 Task: In the Company infosys.com, Add note: 'Add a note to follow up on a recent proposal sent to a prospect.'. Mark checkbox to create task to follow up ': In 3 business days '. Create task, with  description: Send Thank You Email to Referral, Add due date: Today; Add reminder: 30 Minutes before. Set Priority High and add note: follow up with the client regarding their recent inquiry and address any questions they may have.. Logged in from softage.1@softage.net
Action: Mouse moved to (110, 62)
Screenshot: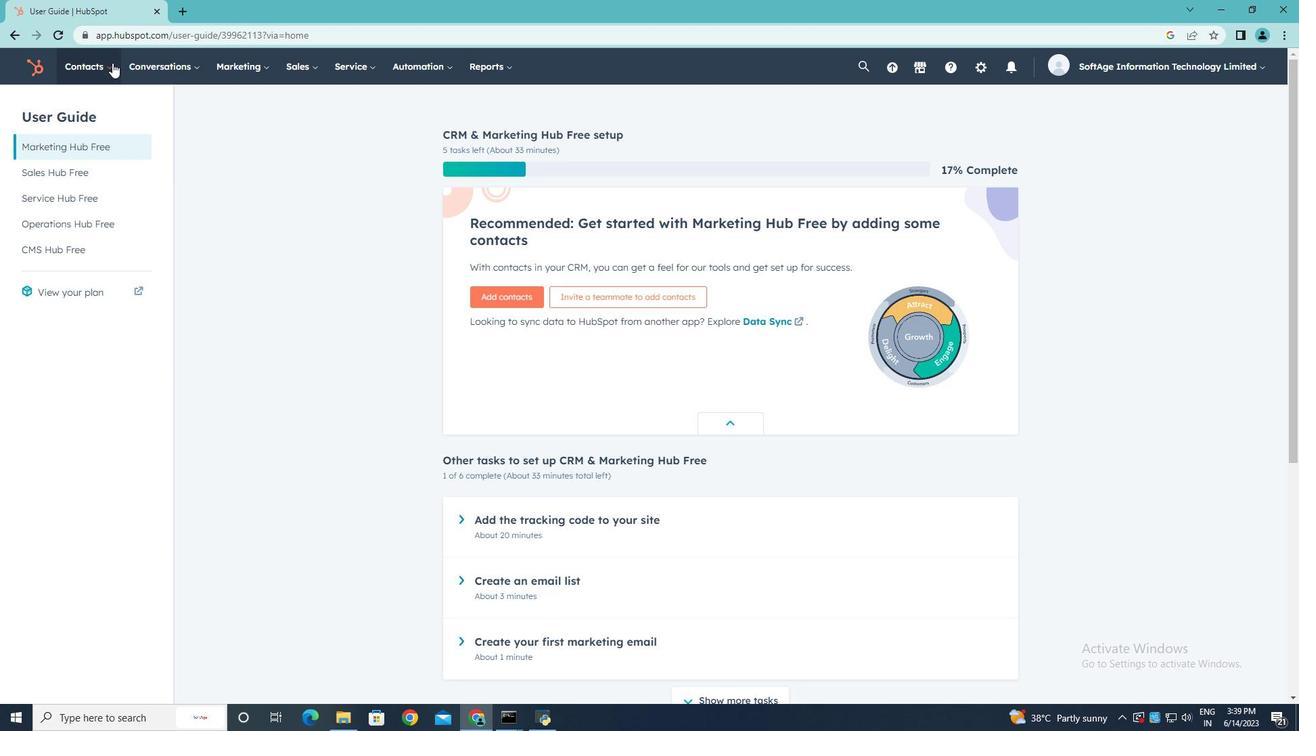 
Action: Mouse pressed left at (110, 62)
Screenshot: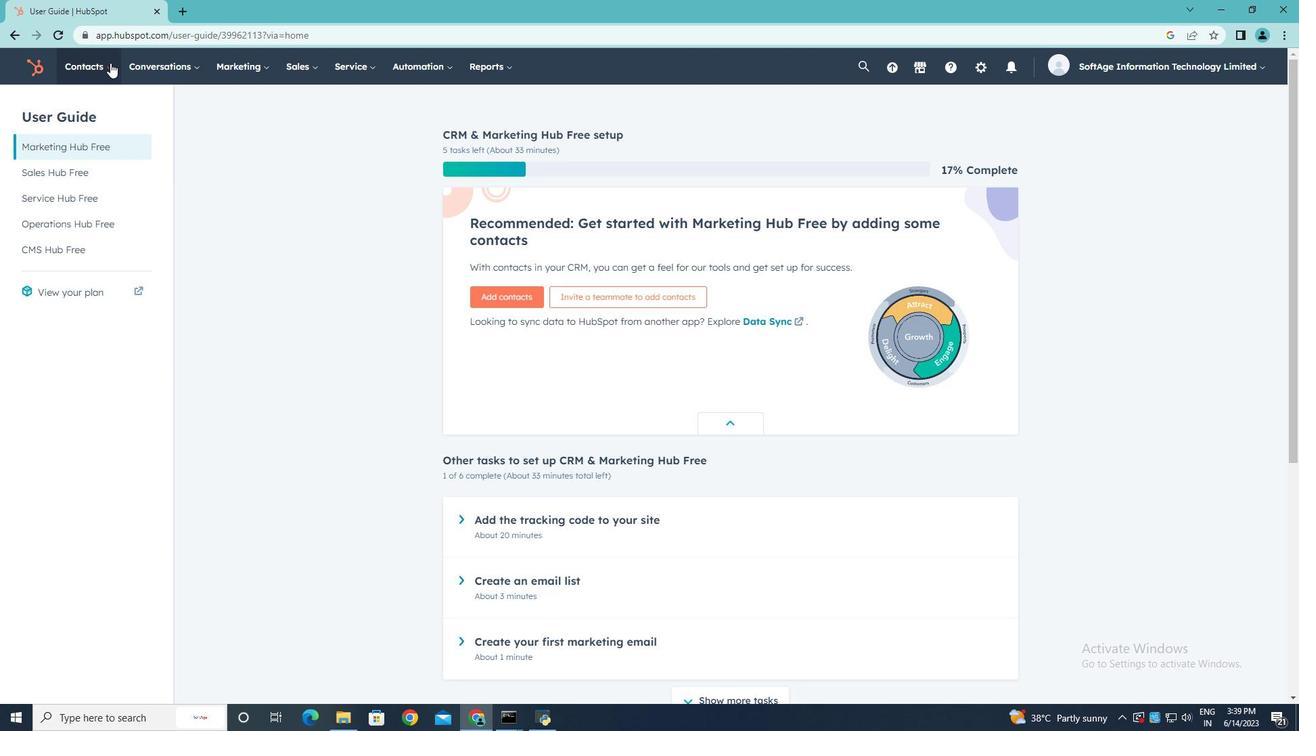 
Action: Mouse moved to (92, 133)
Screenshot: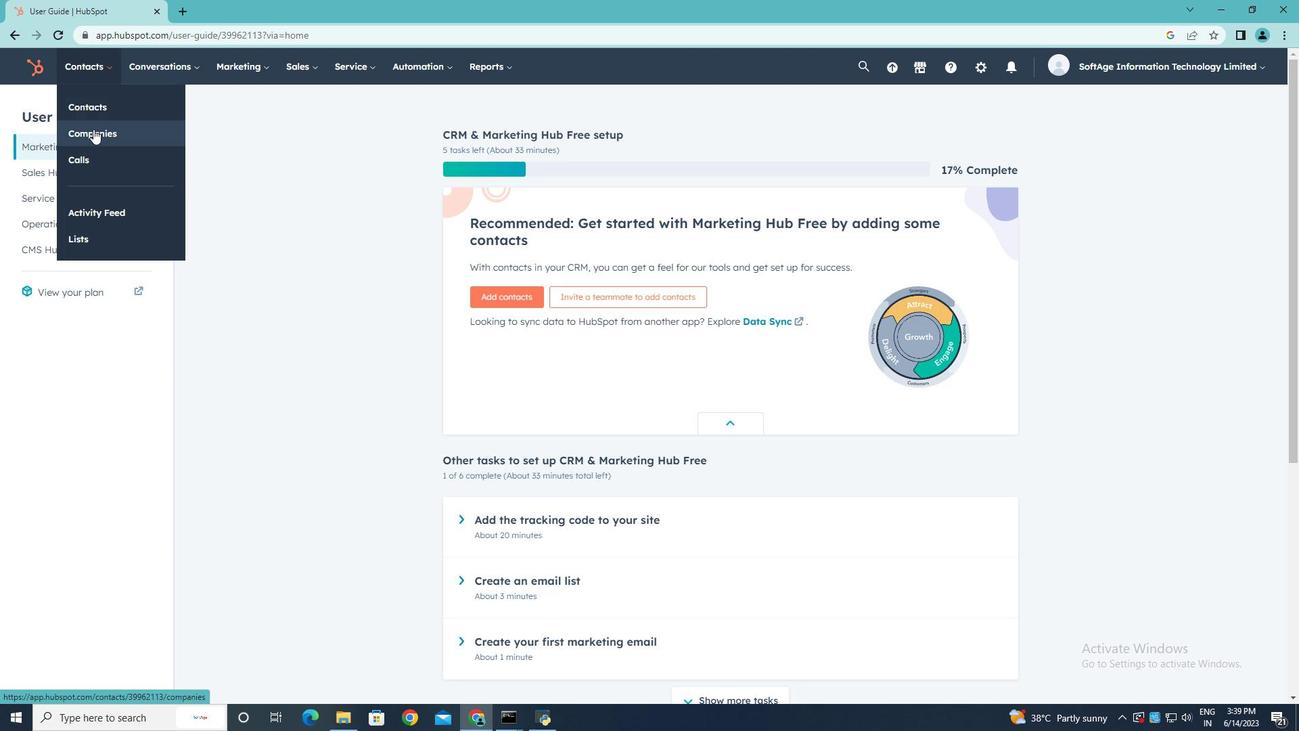 
Action: Mouse pressed left at (92, 133)
Screenshot: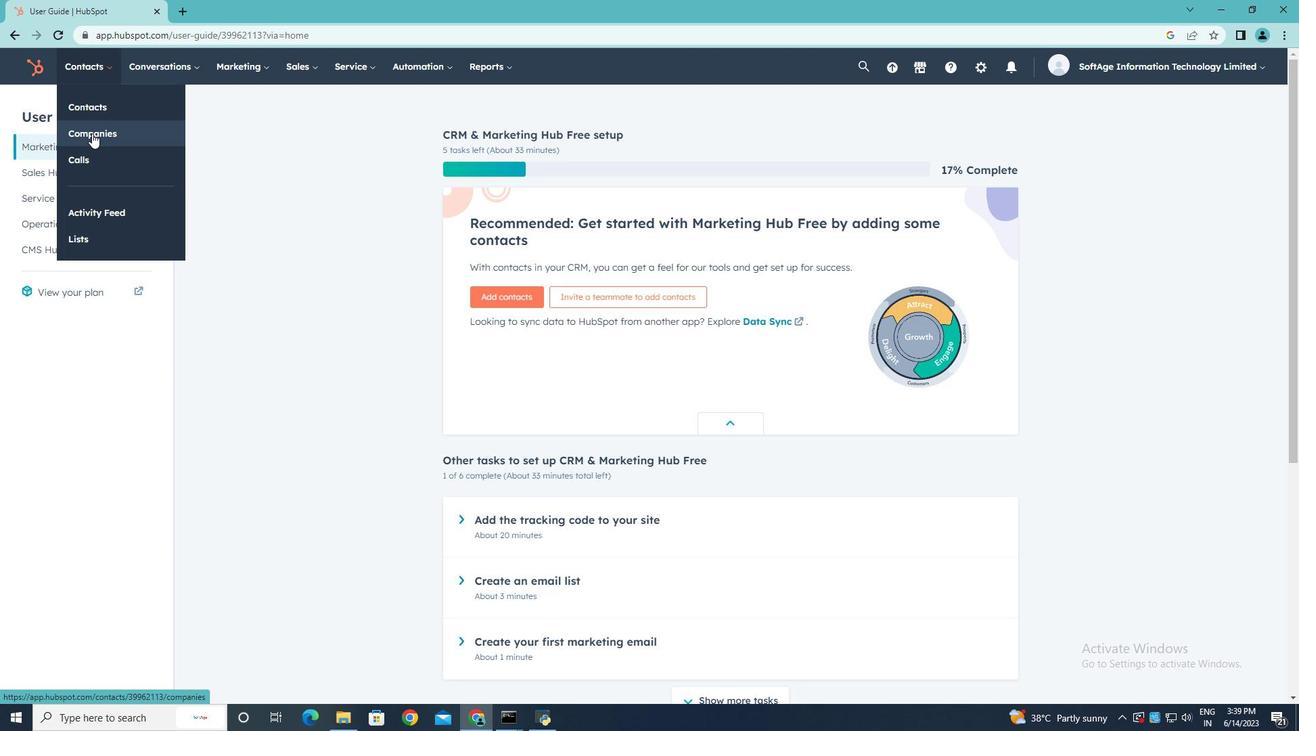 
Action: Mouse moved to (88, 219)
Screenshot: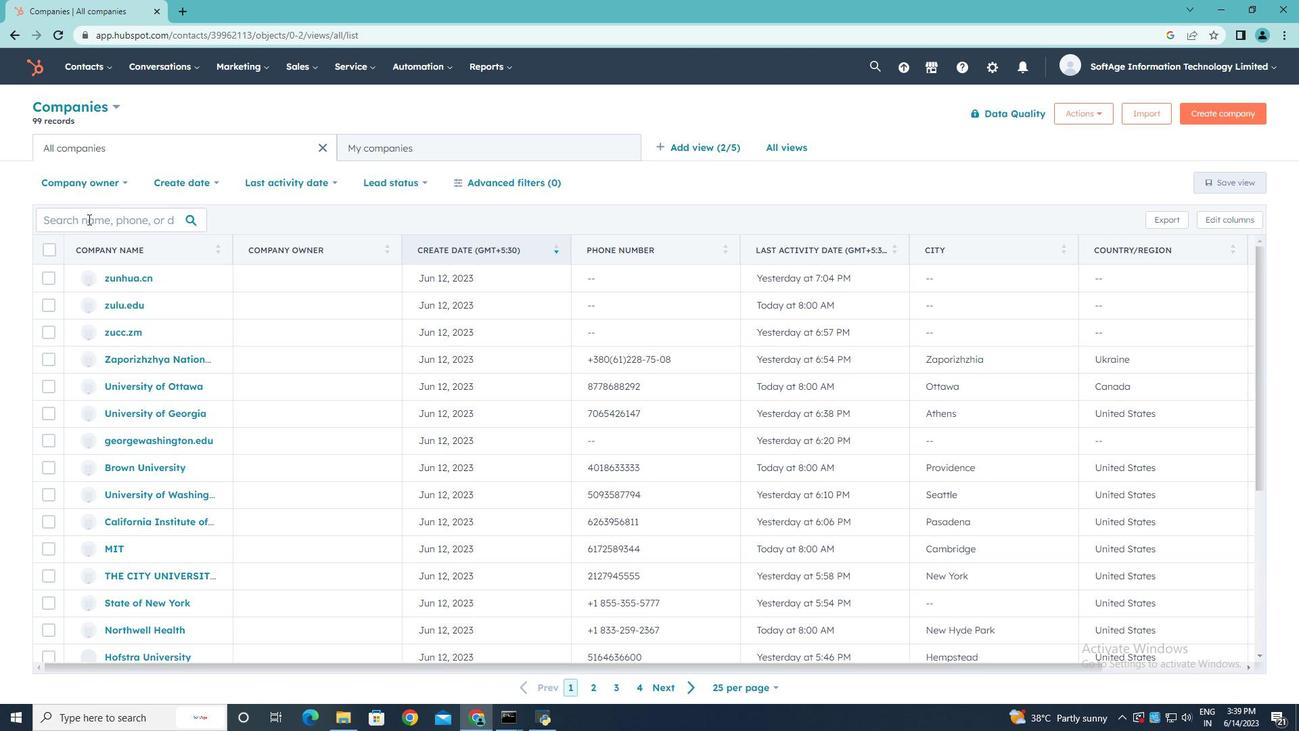 
Action: Mouse pressed left at (88, 219)
Screenshot: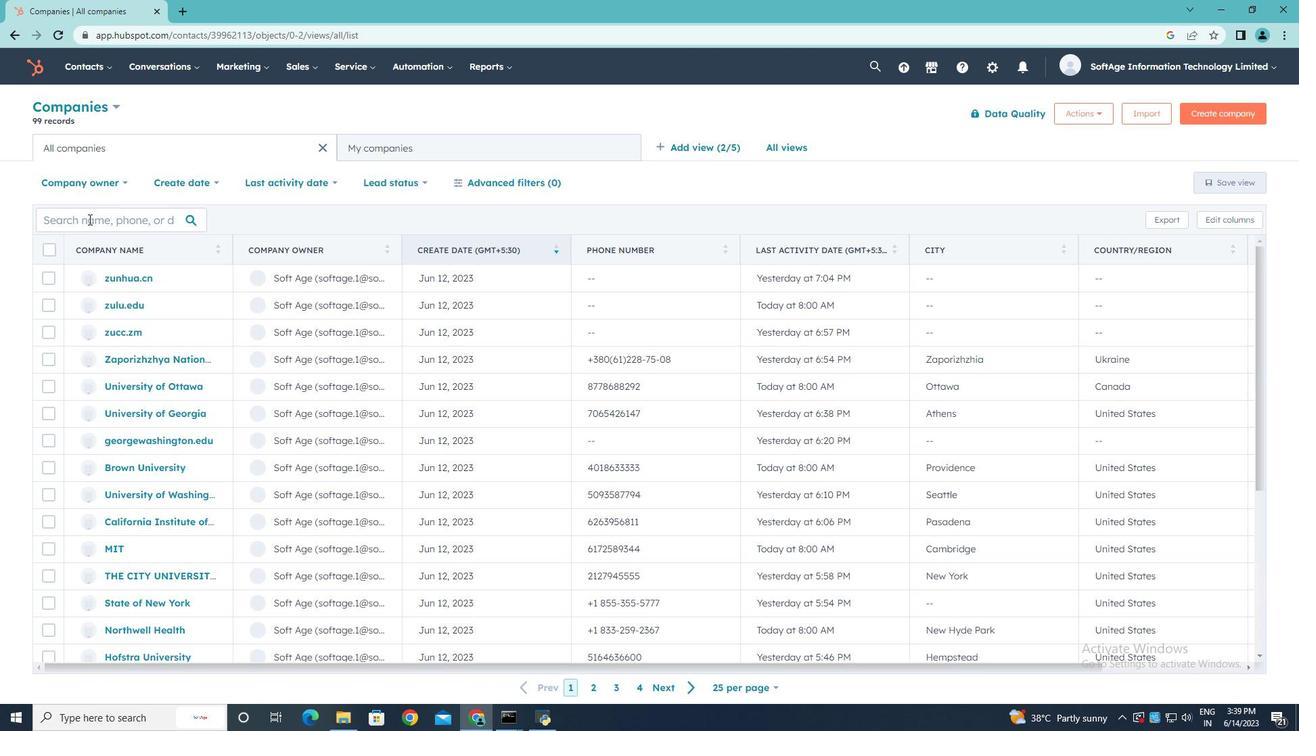 
Action: Key pressed infod<Key.backspace>sys.com
Screenshot: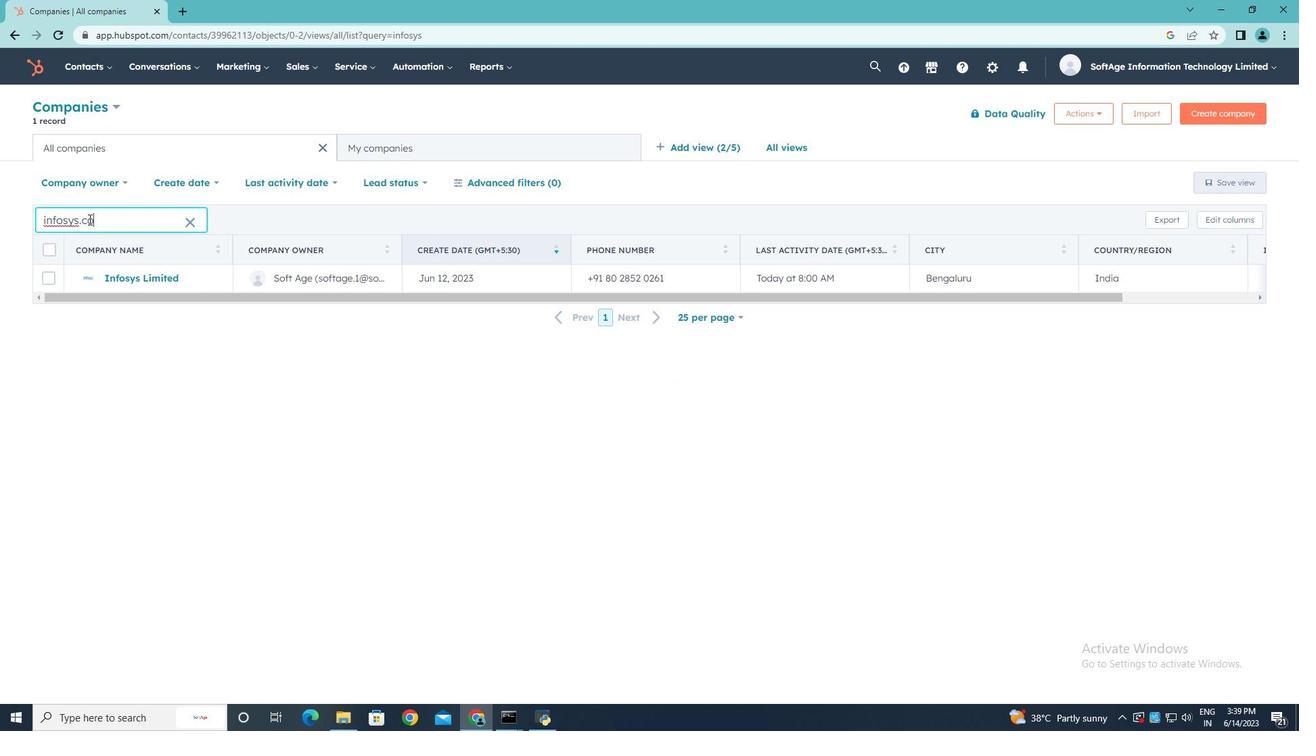 
Action: Mouse moved to (127, 279)
Screenshot: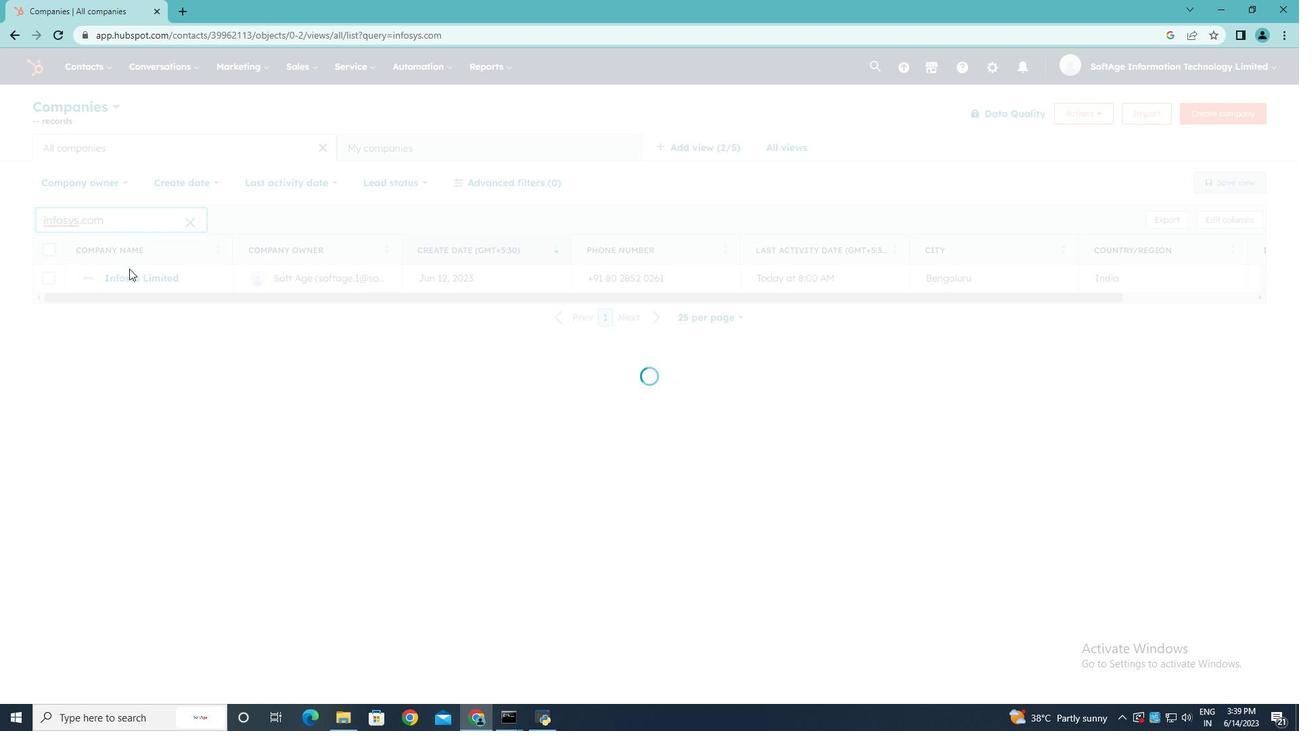 
Action: Mouse pressed left at (127, 279)
Screenshot: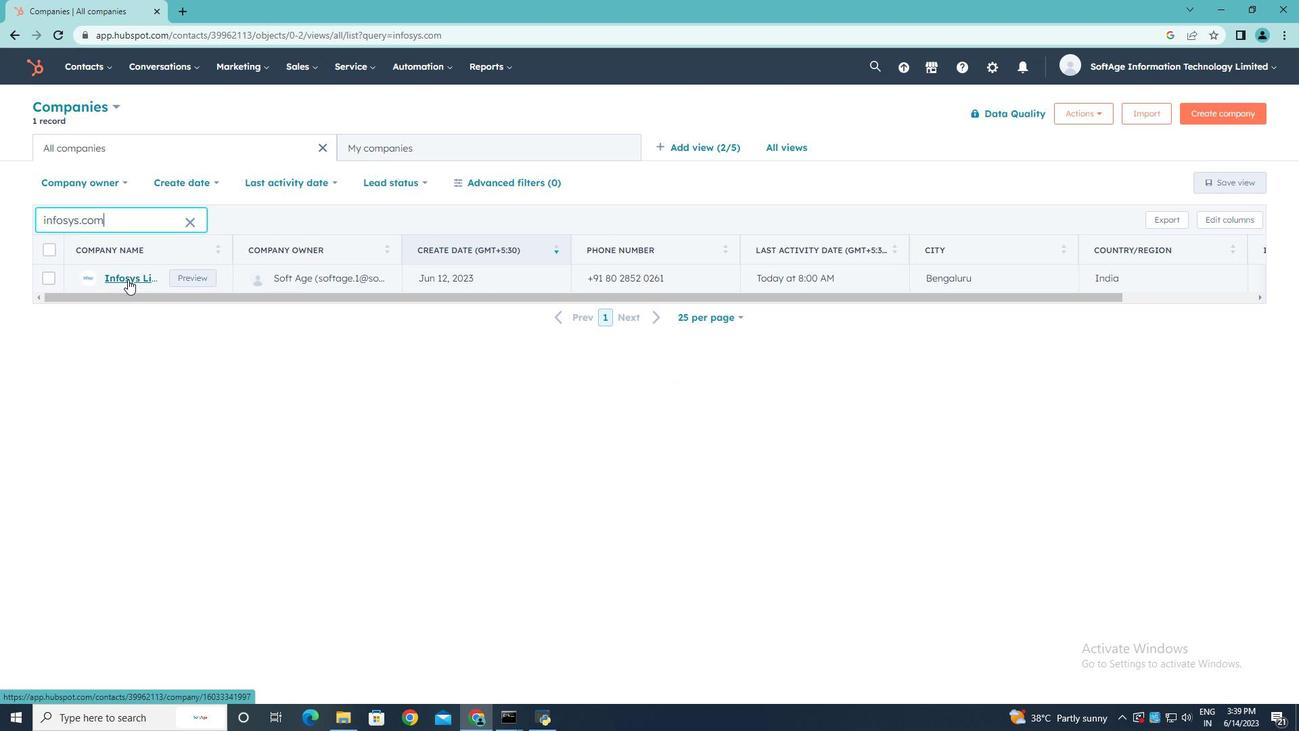 
Action: Mouse moved to (48, 227)
Screenshot: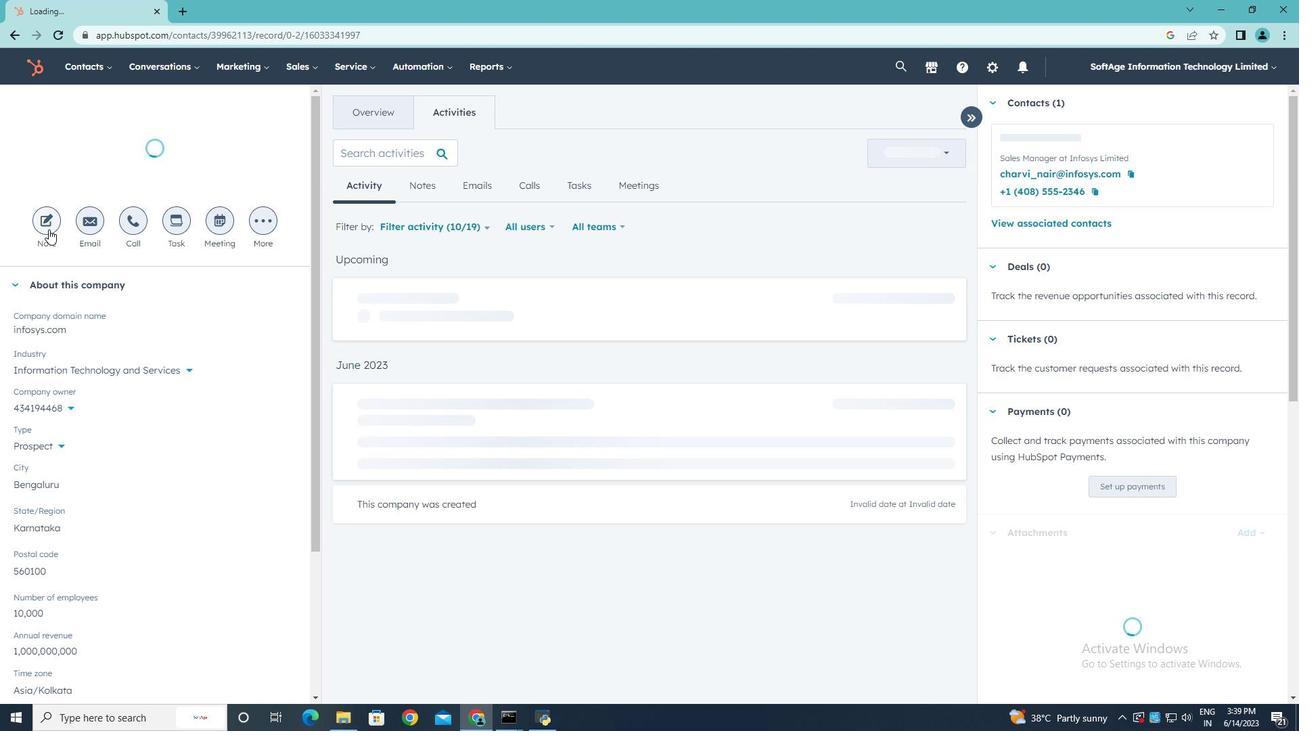 
Action: Mouse pressed left at (48, 227)
Screenshot: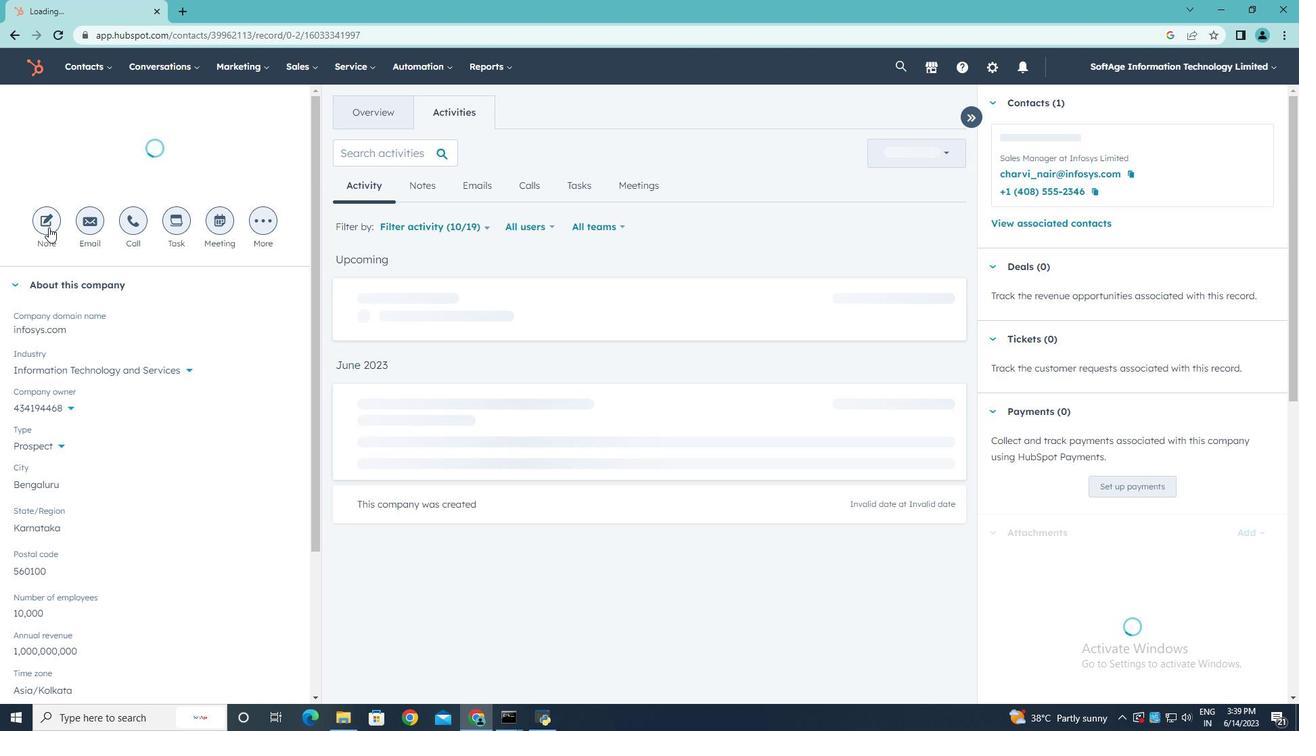 
Action: Key pressed <Key.shift>Ass<Key.backspace><Key.backspace>dd<Key.space>a<Key.space>note<Key.space>to<Key.space>followu<Key.backspace><Key.space>up<Key.space>on<Key.space>q<Key.space><Key.backspace><Key.backspace>a<Key.space>meeting<Key.backspace><Key.backspace><Key.backspace><Key.backspace><Key.backspace><Key.backspace><Key.backspace><Key.backspace><Key.backspace>a<Key.space>receb<Key.backspace>nt<Key.space>proposal<Key.space>sent<Key.space>to<Key.space>a<Key.space>prospect.
Screenshot: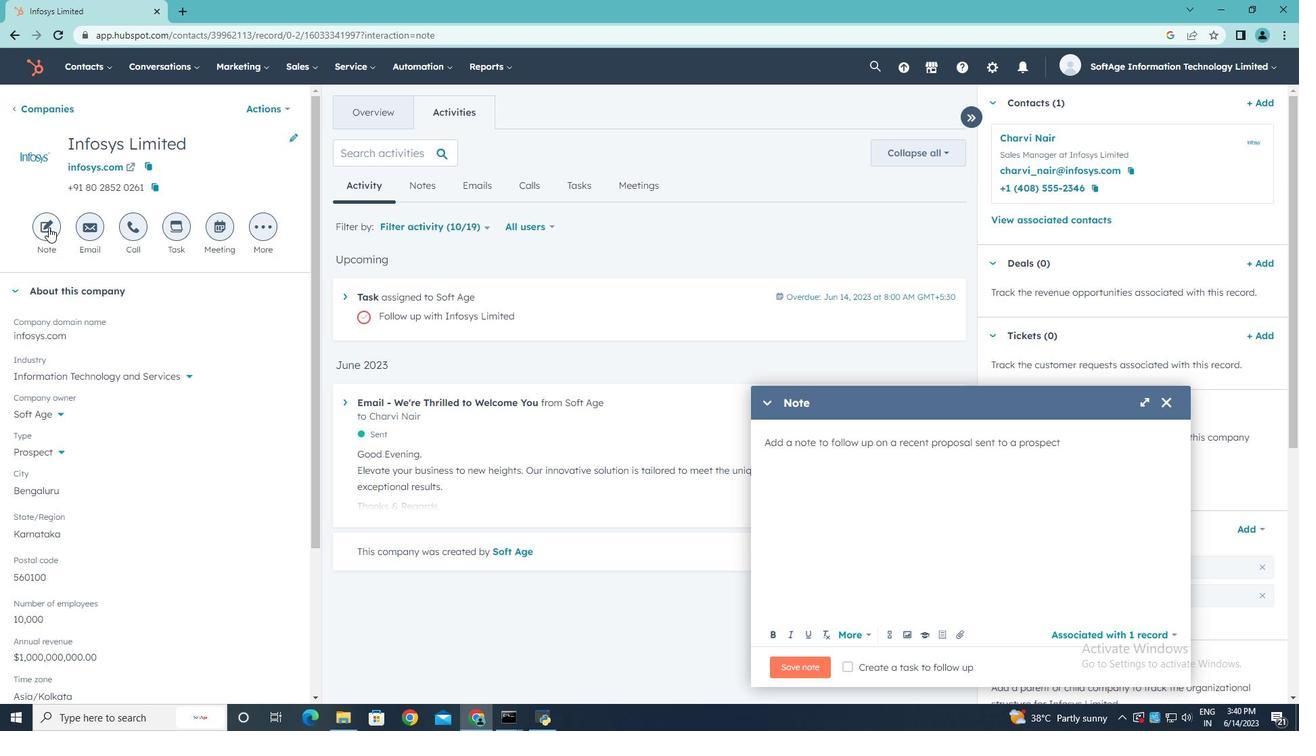 
Action: Mouse moved to (848, 670)
Screenshot: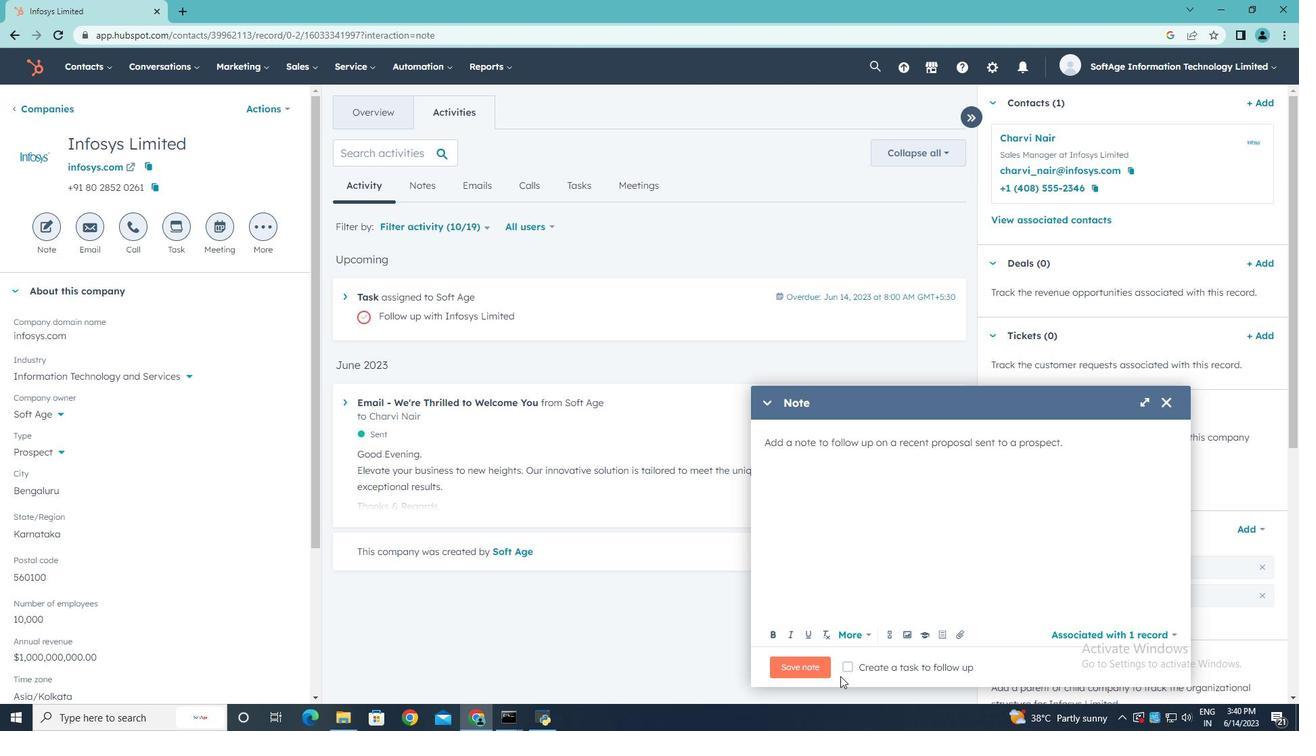 
Action: Mouse pressed left at (848, 670)
Screenshot: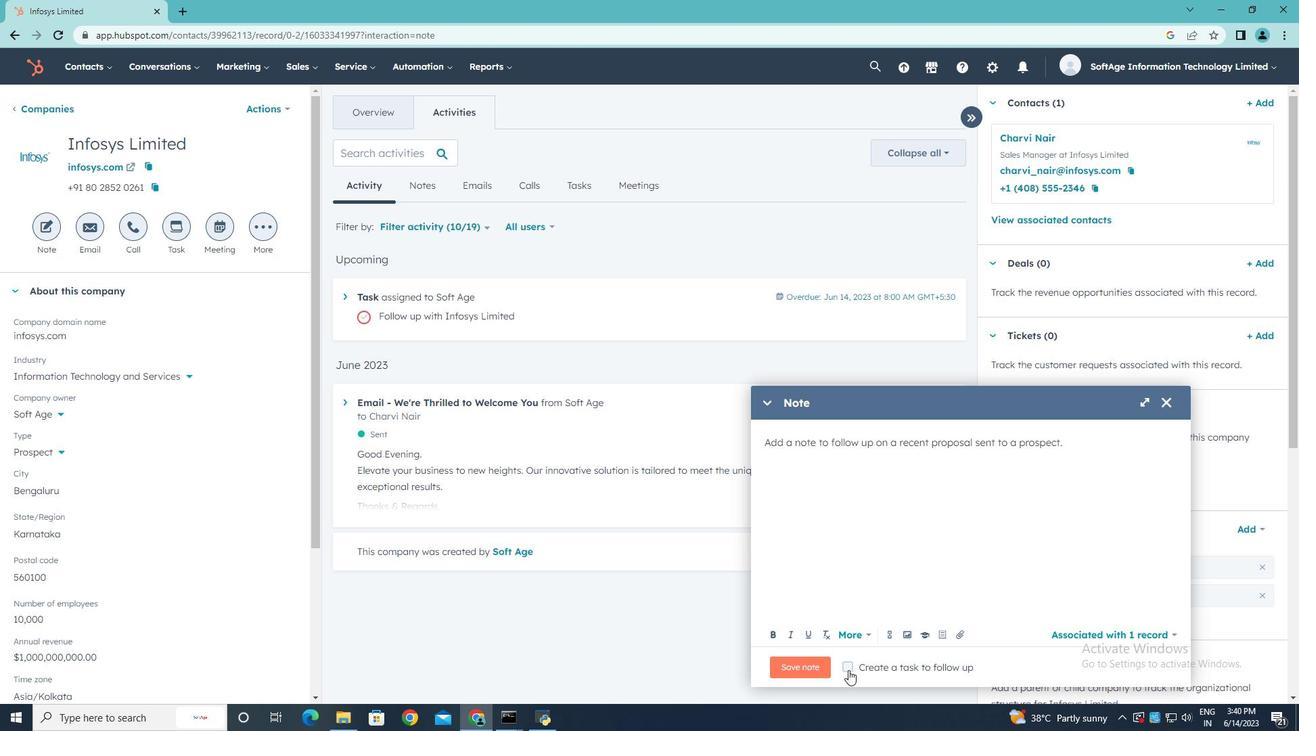 
Action: Mouse moved to (1119, 664)
Screenshot: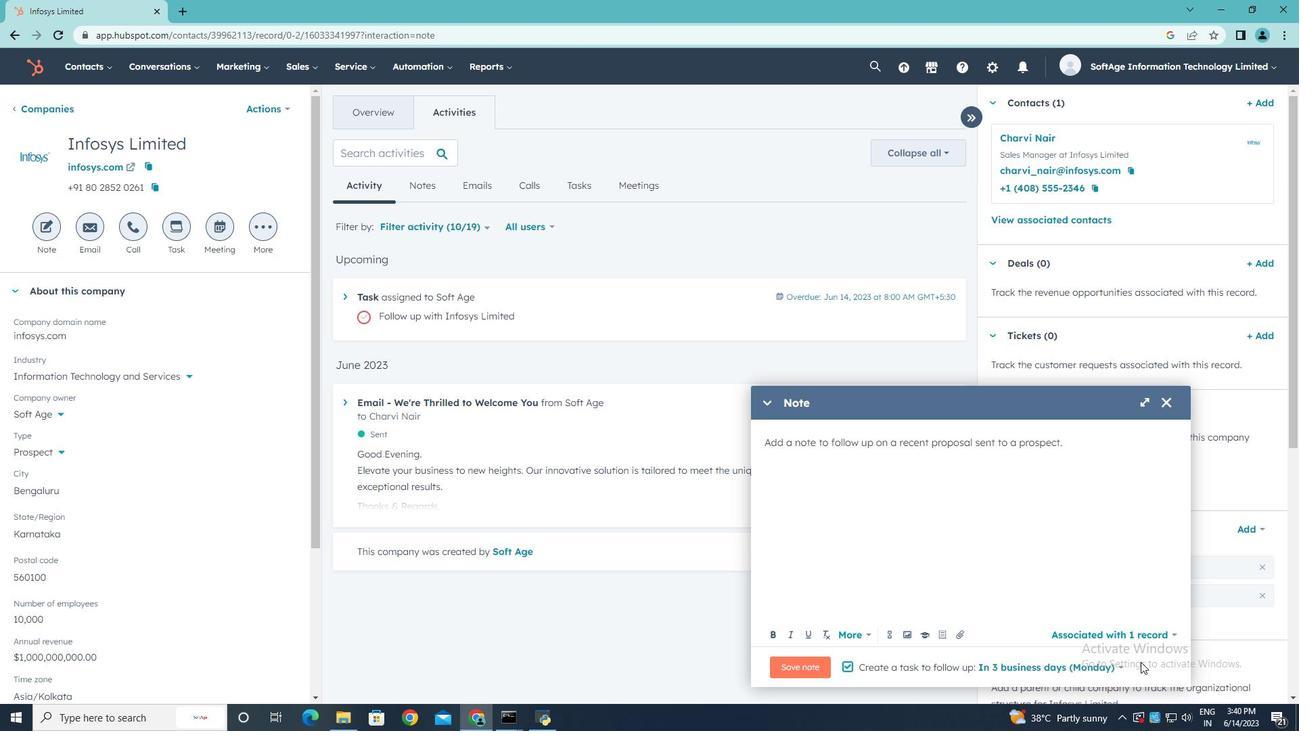 
Action: Mouse pressed left at (1119, 664)
Screenshot: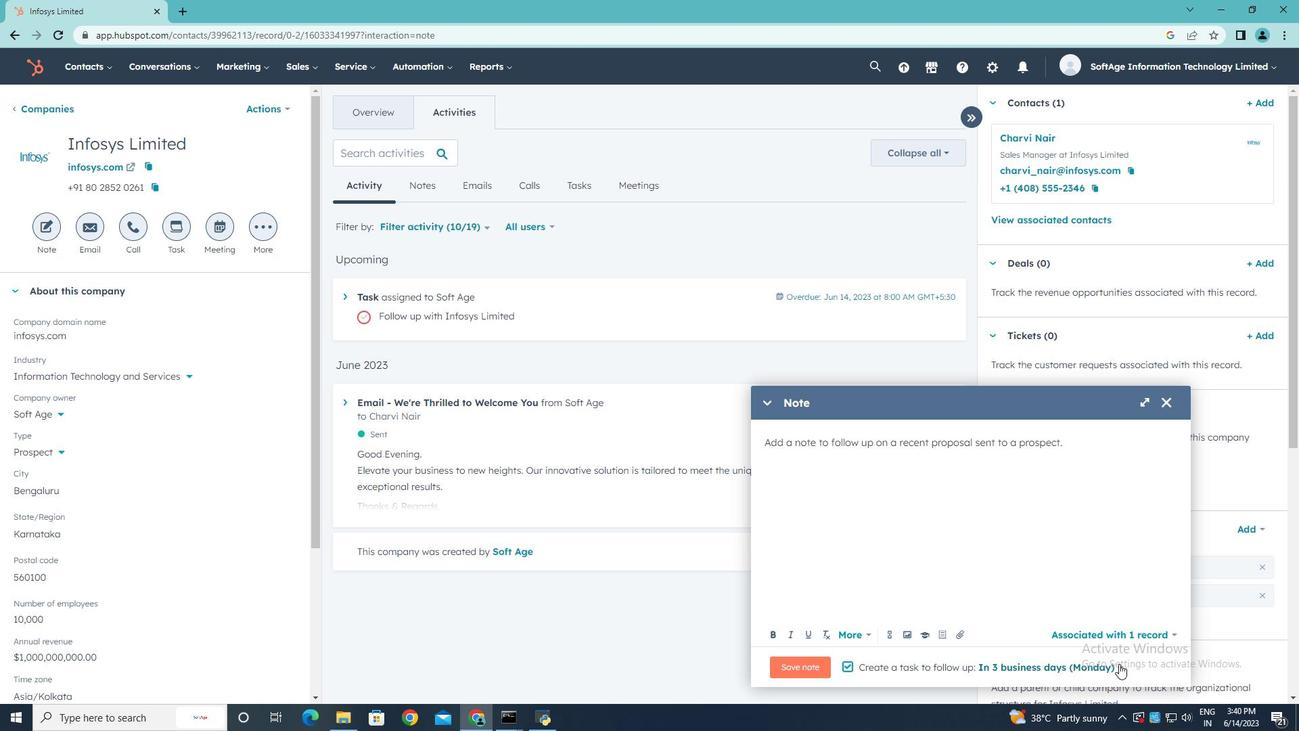 
Action: Mouse moved to (1098, 537)
Screenshot: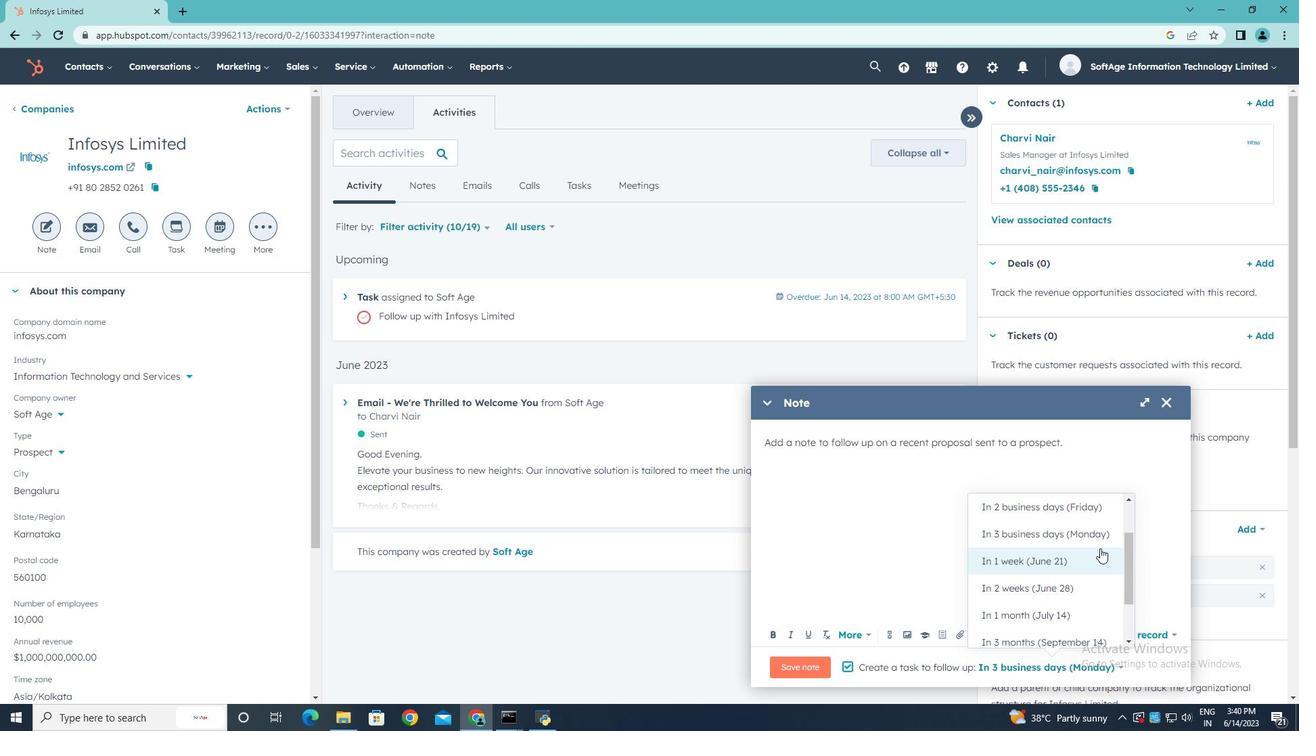 
Action: Mouse pressed left at (1098, 537)
Screenshot: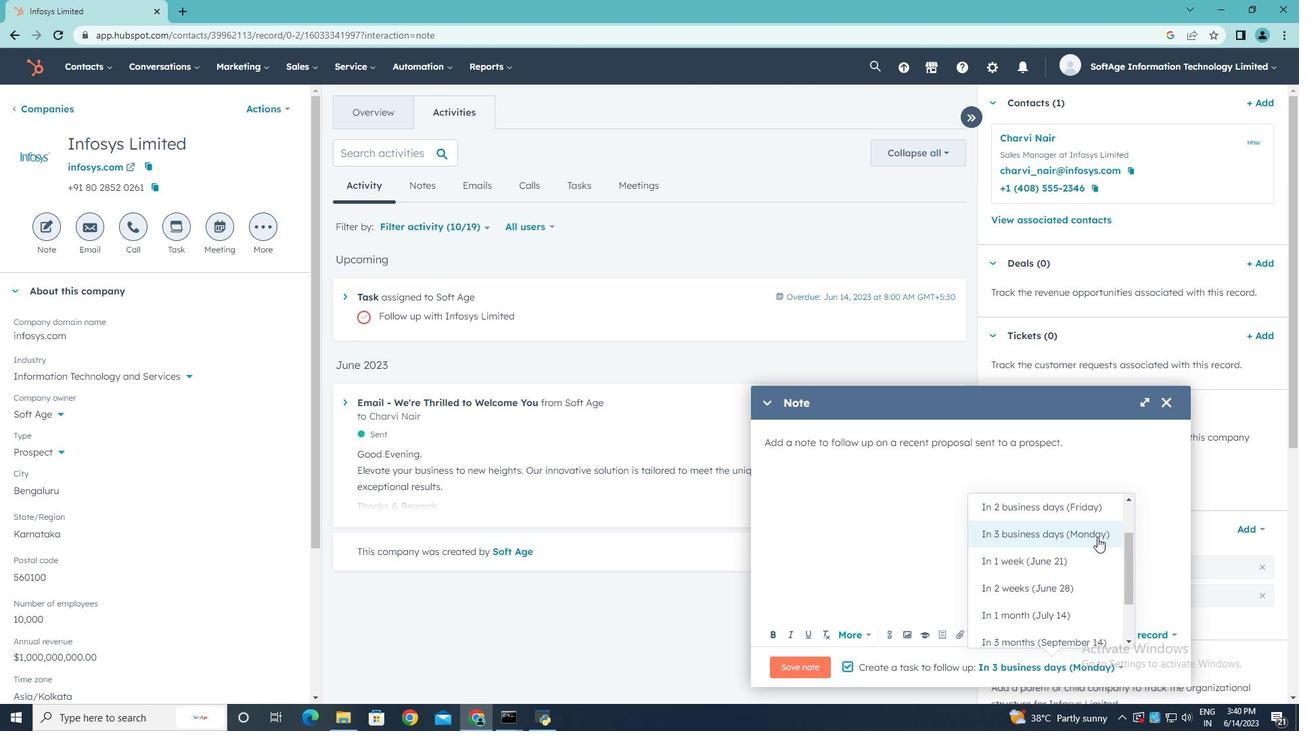 
Action: Mouse moved to (802, 668)
Screenshot: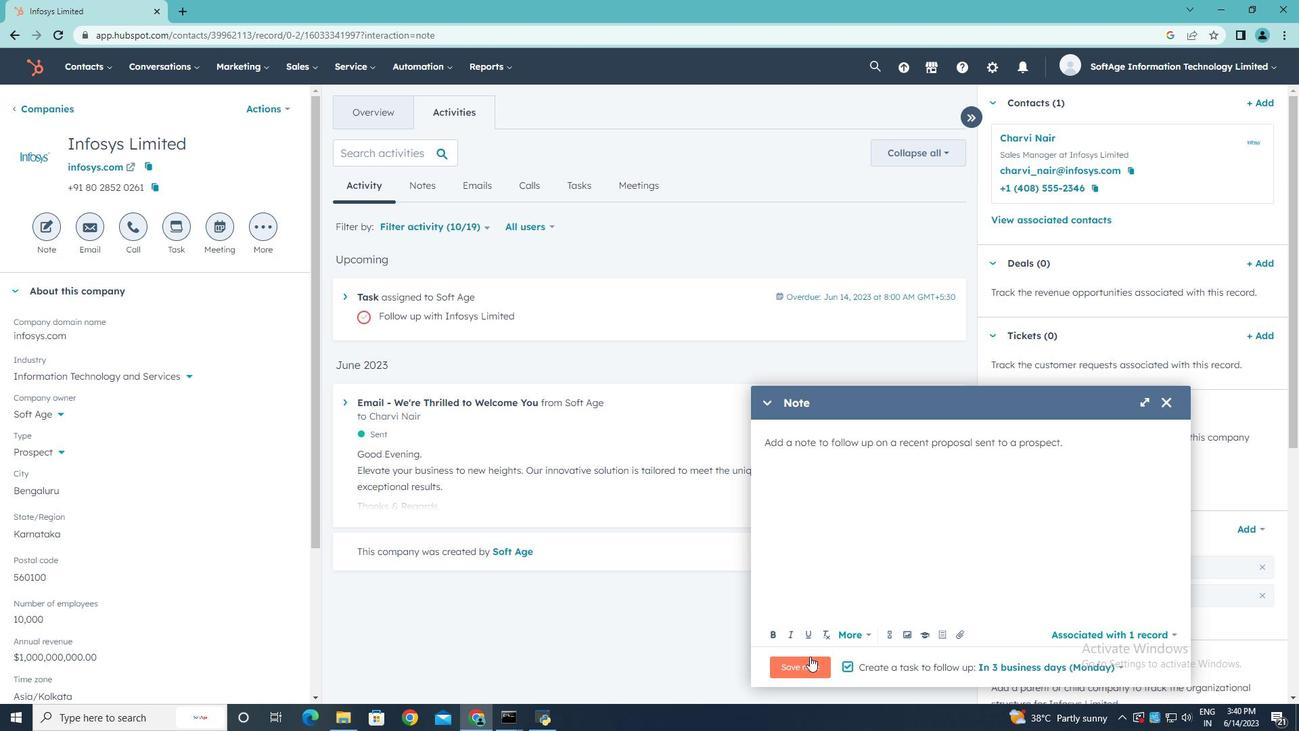 
Action: Mouse pressed left at (802, 668)
Screenshot: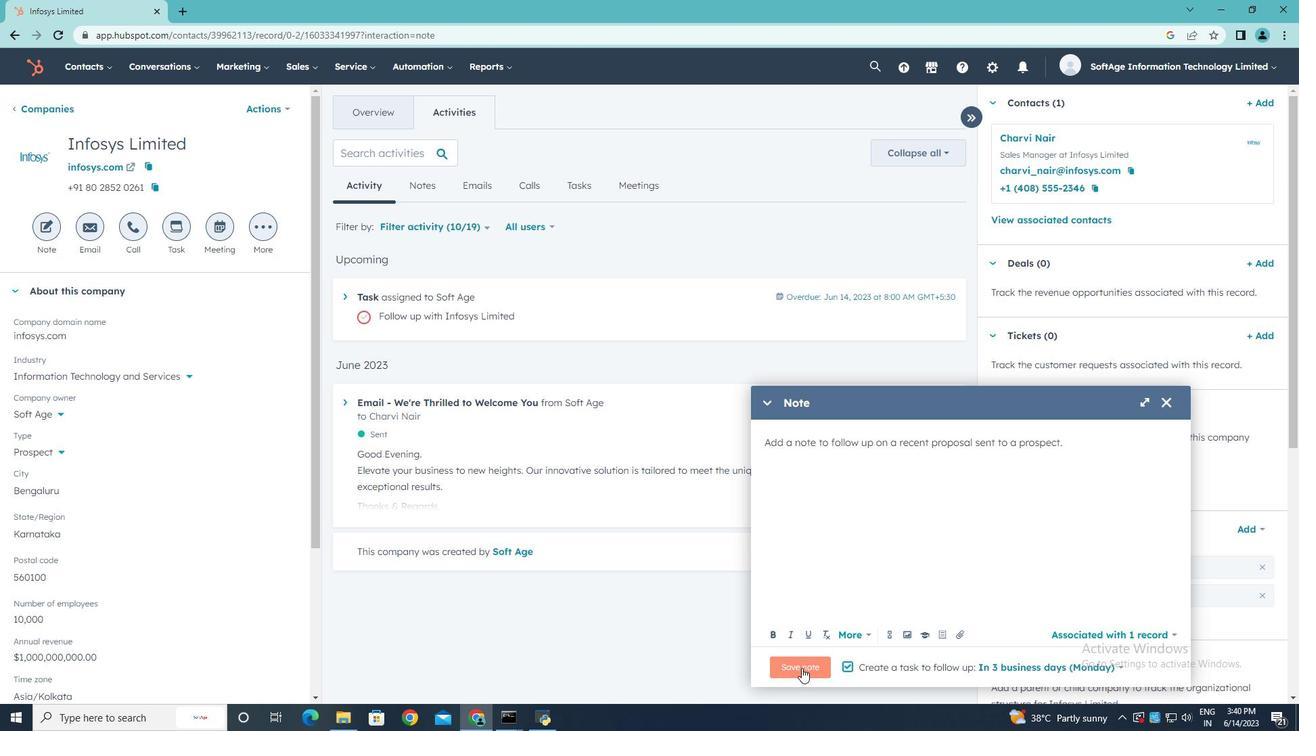 
Action: Mouse moved to (176, 237)
Screenshot: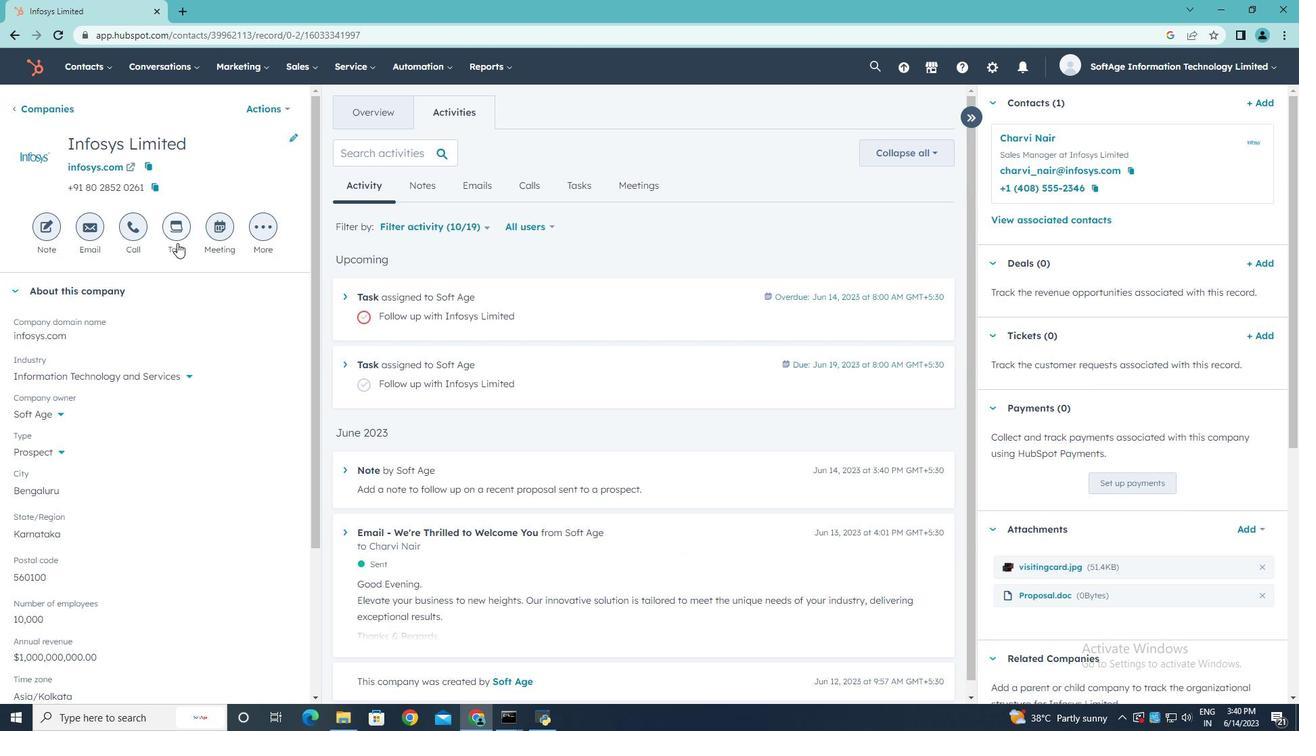 
Action: Mouse pressed left at (176, 237)
Screenshot: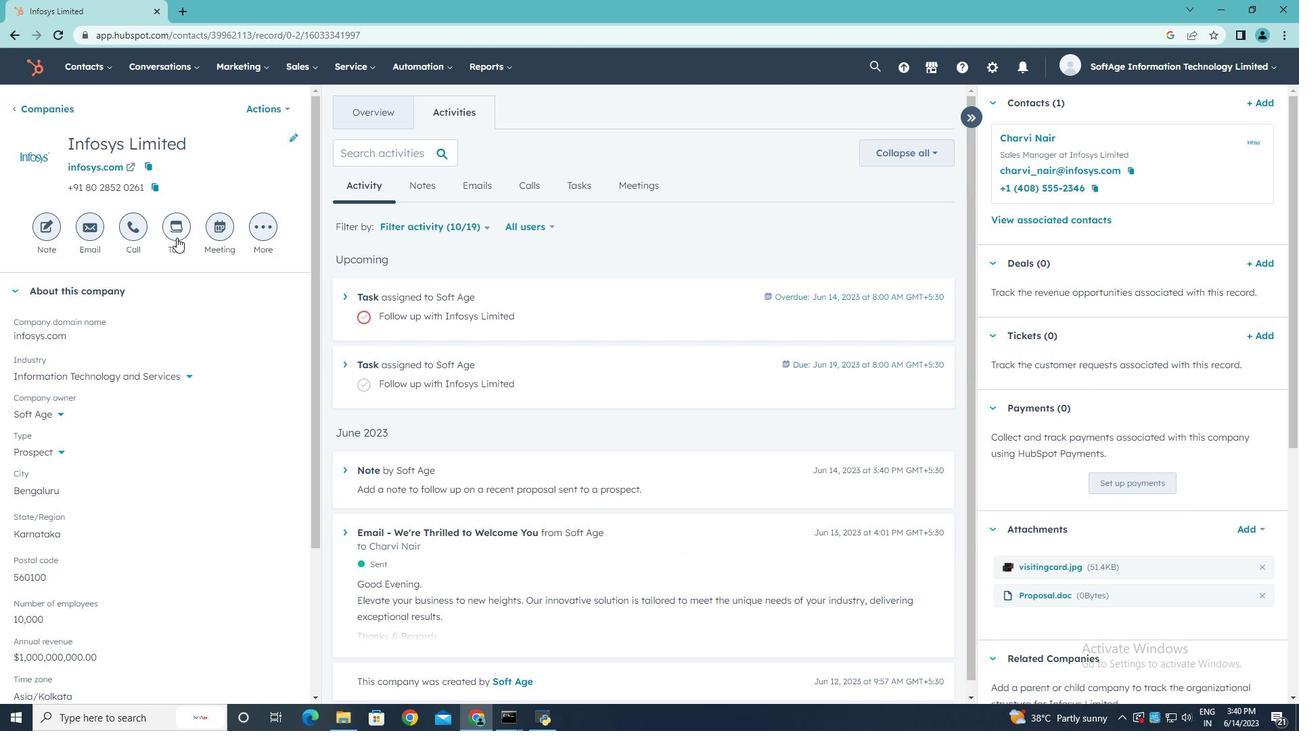 
Action: Key pressed <Key.shift>Send<Key.space><Key.shift>Thank<Key.space>y<Key.backspace><Key.shift><Key.shift><Key.shift><Key.shift><Key.shift><Key.shift><Key.shift><Key.shift><Key.shift><Key.shift>You<Key.space><Key.shift>Email<Key.space>to<Key.space><Key.shift>Referral
Screenshot: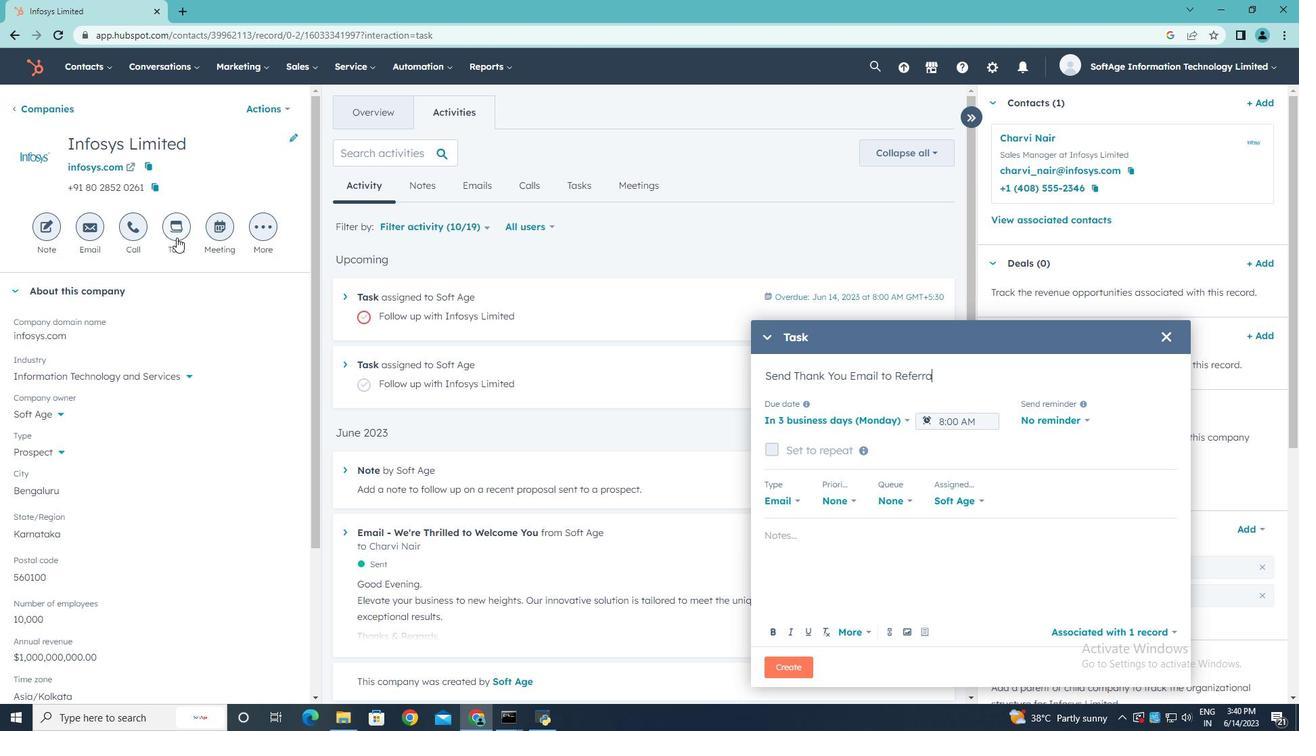 
Action: Mouse moved to (905, 420)
Screenshot: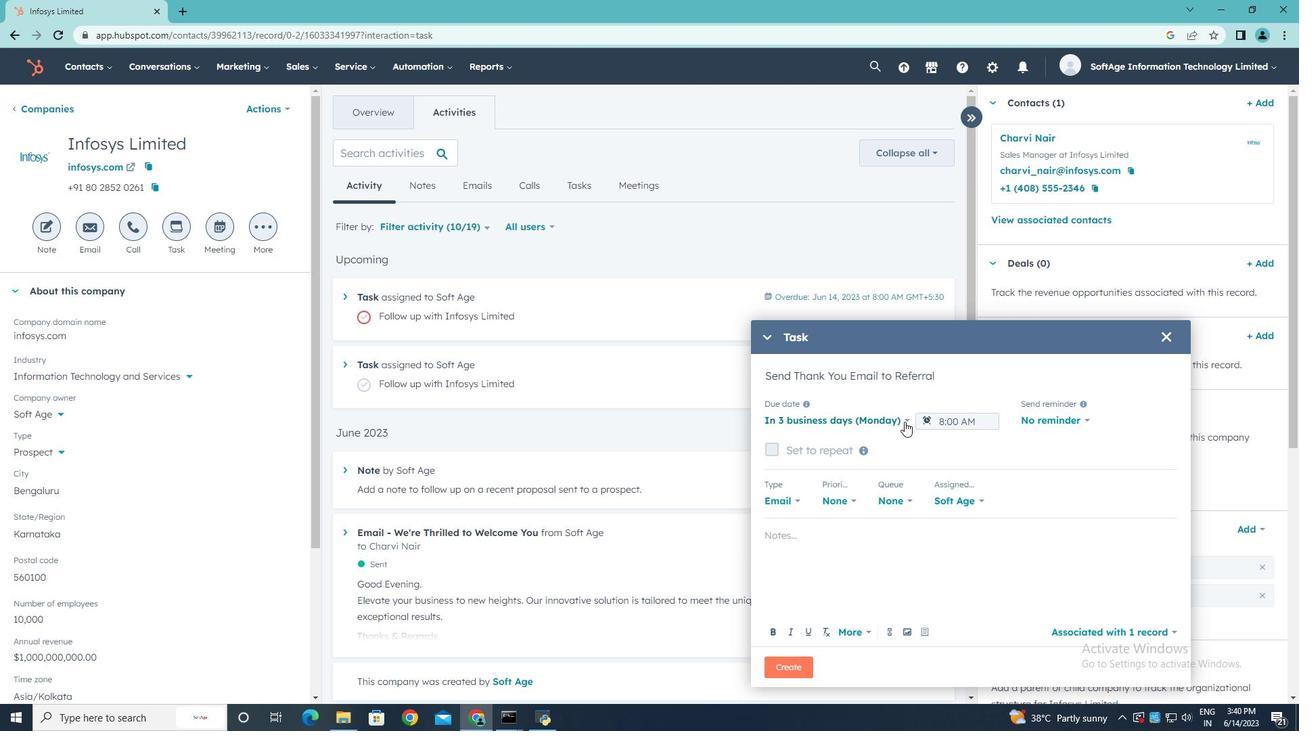 
Action: Mouse pressed left at (905, 420)
Screenshot: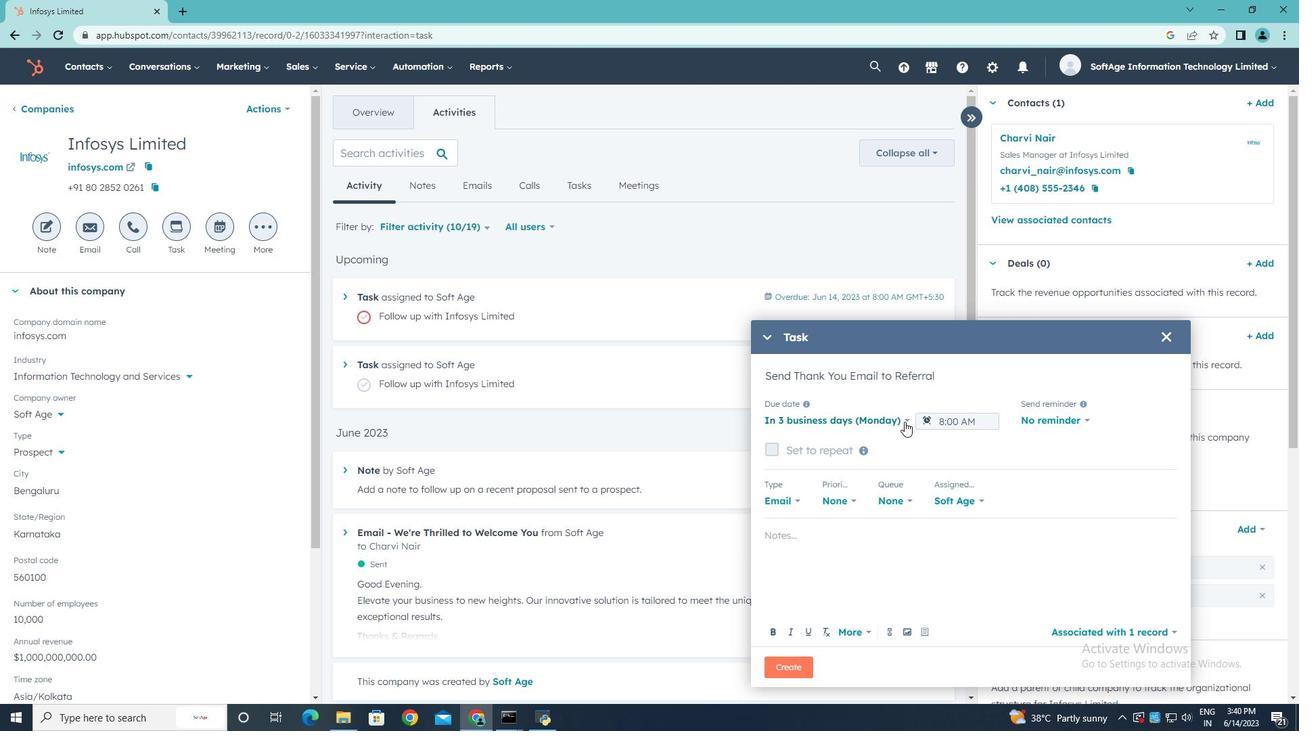 
Action: Mouse moved to (874, 498)
Screenshot: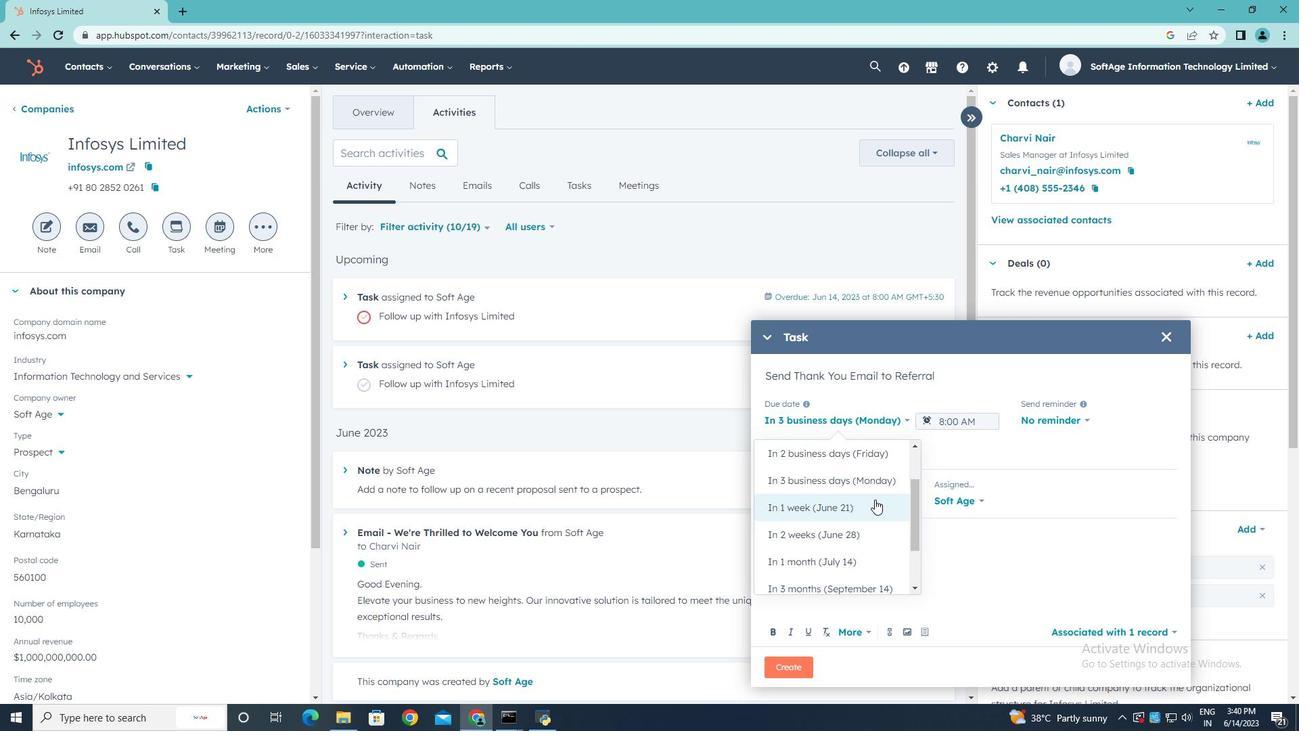 
Action: Mouse scrolled (874, 498) with delta (0, 0)
Screenshot: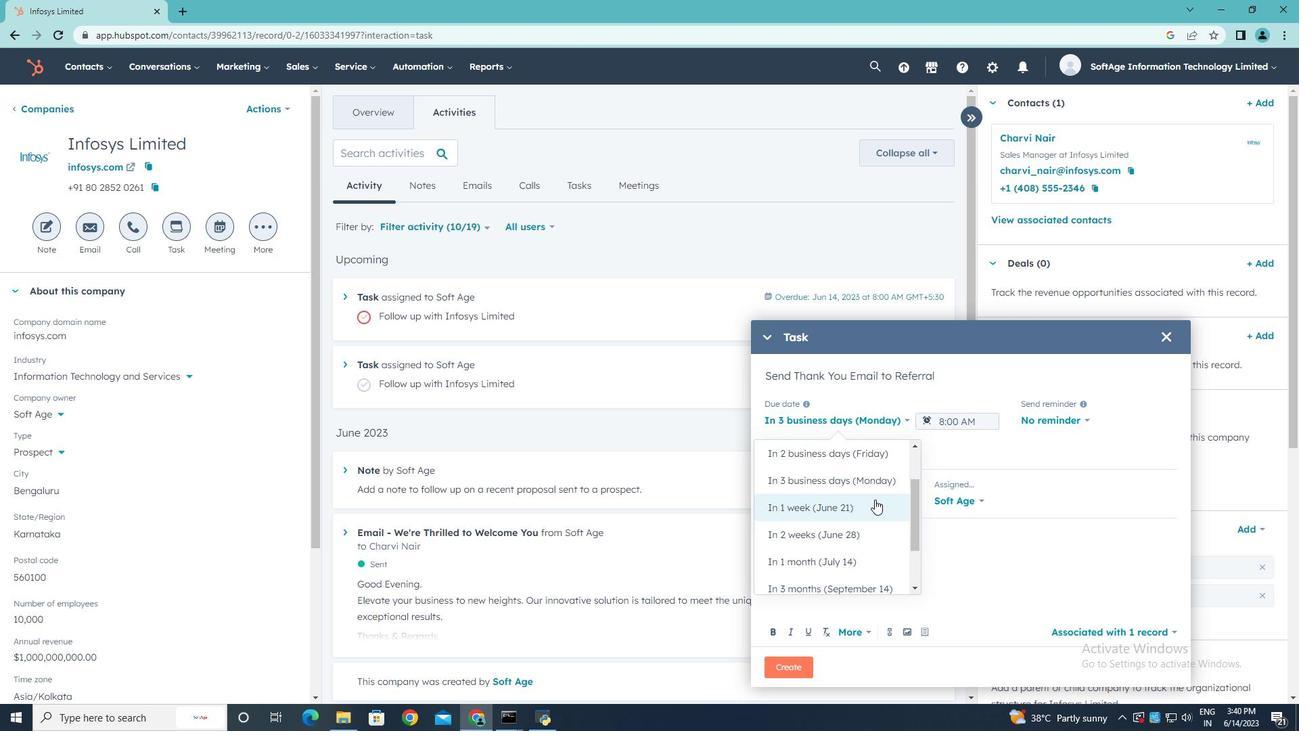 
Action: Mouse moved to (873, 498)
Screenshot: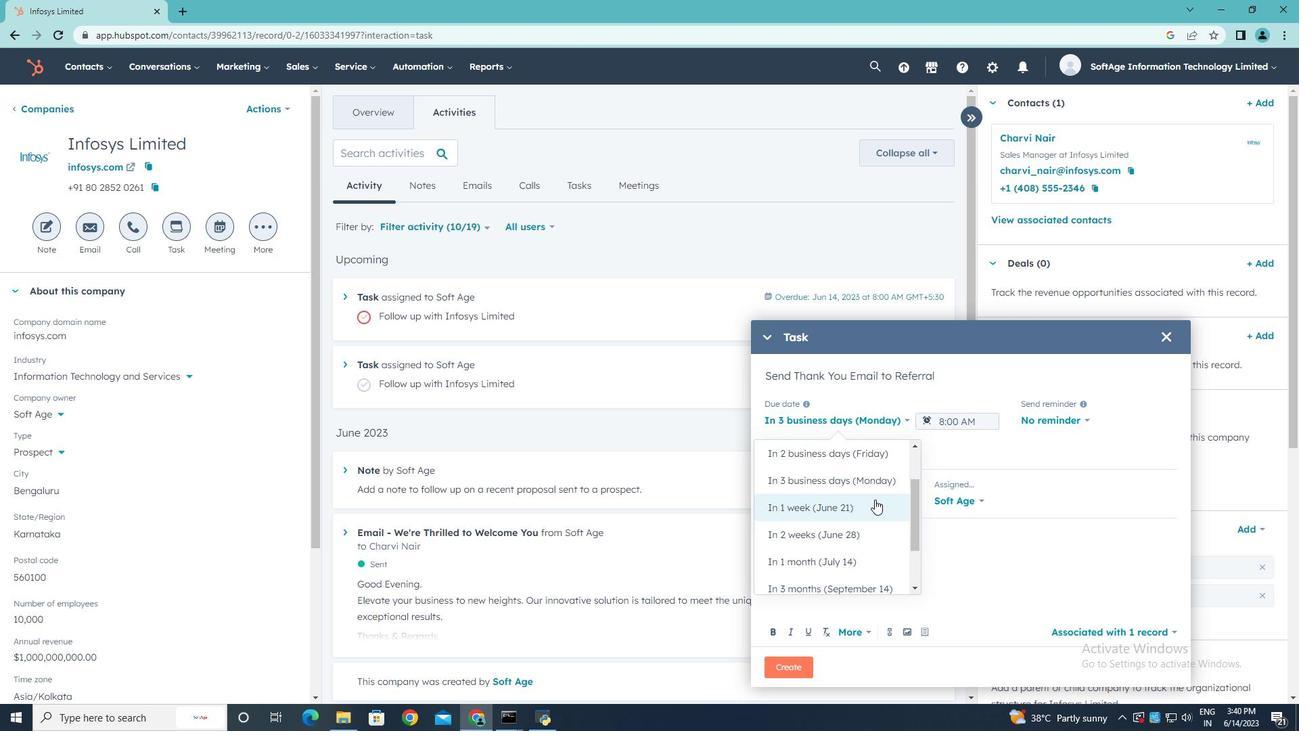 
Action: Mouse scrolled (873, 498) with delta (0, 0)
Screenshot: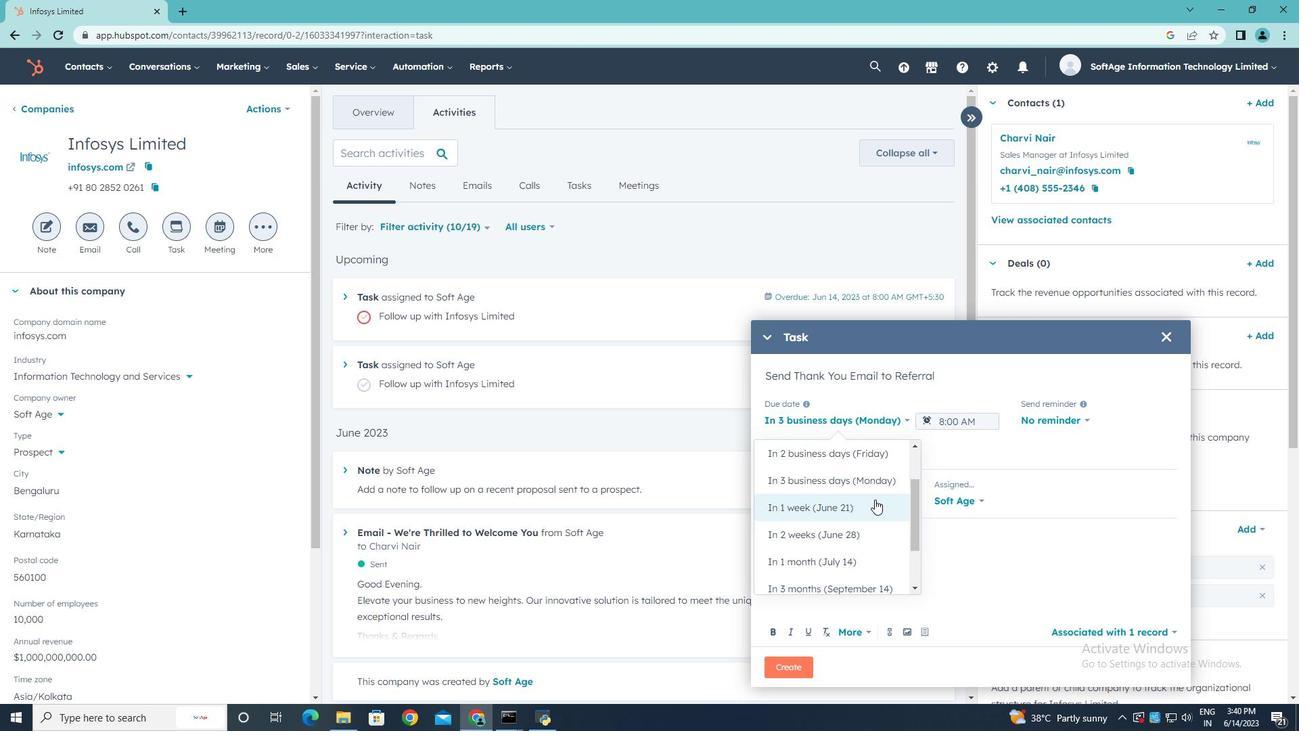
Action: Mouse scrolled (873, 498) with delta (0, 0)
Screenshot: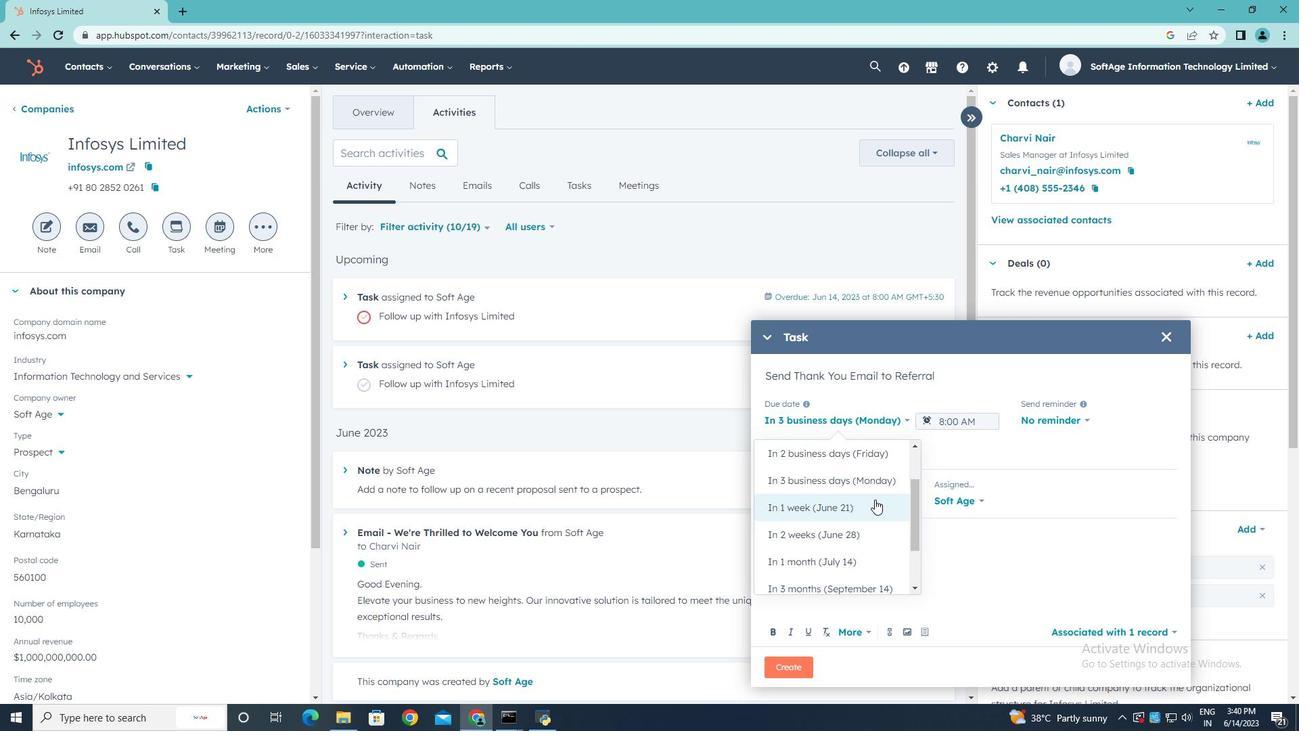 
Action: Mouse scrolled (873, 498) with delta (0, 0)
Screenshot: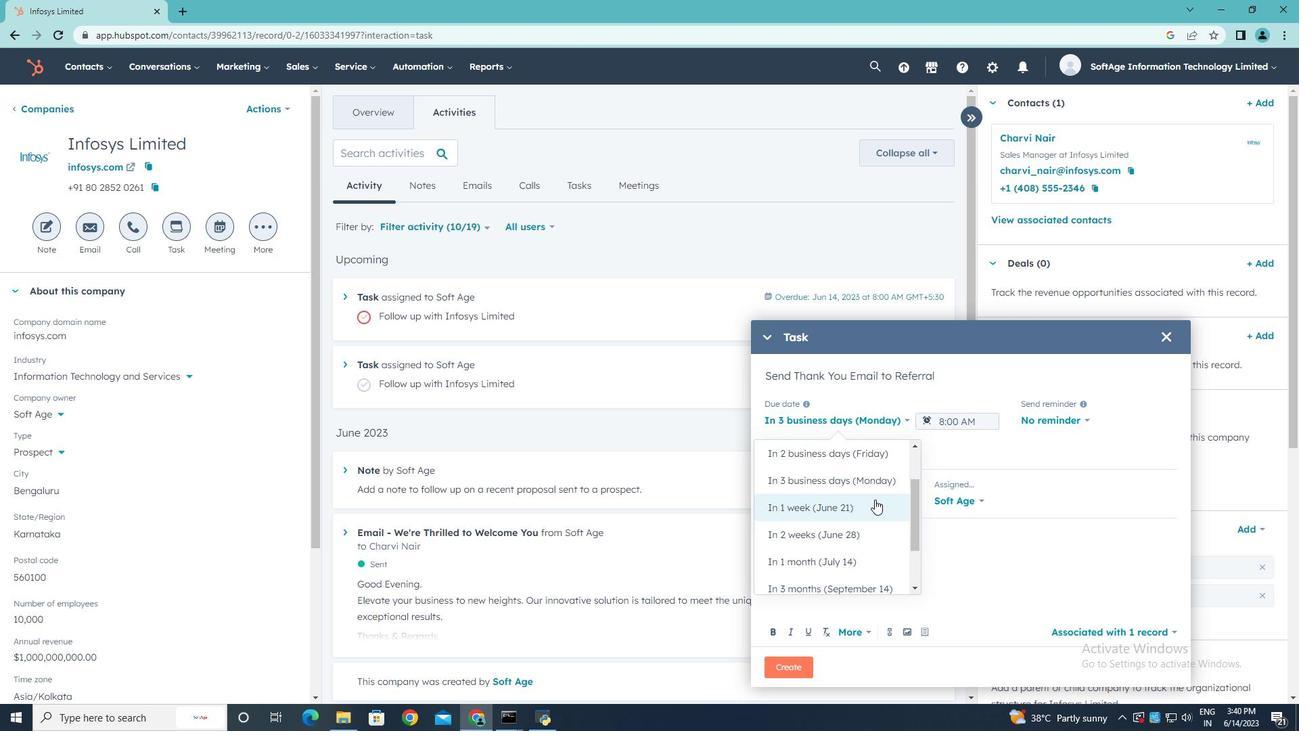 
Action: Mouse scrolled (873, 498) with delta (0, 0)
Screenshot: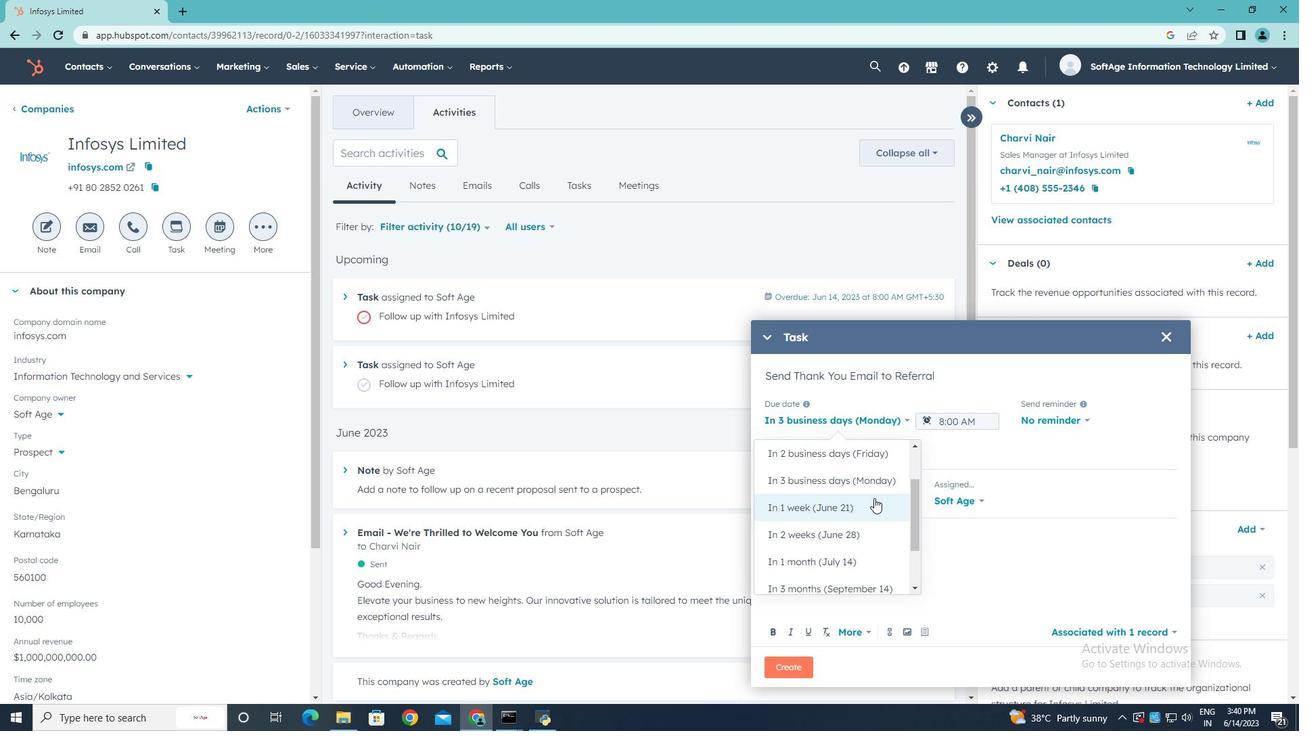 
Action: Mouse moved to (859, 484)
Screenshot: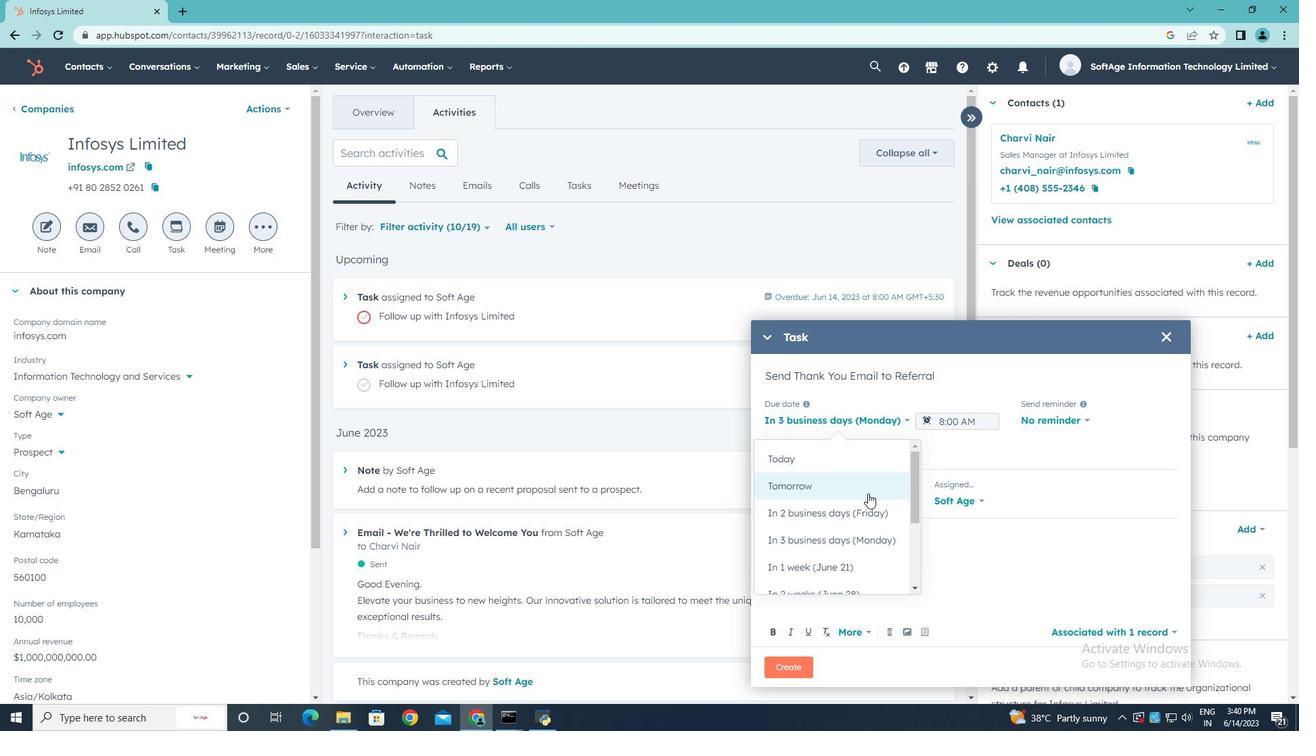 
Action: Mouse pressed left at (859, 484)
Screenshot: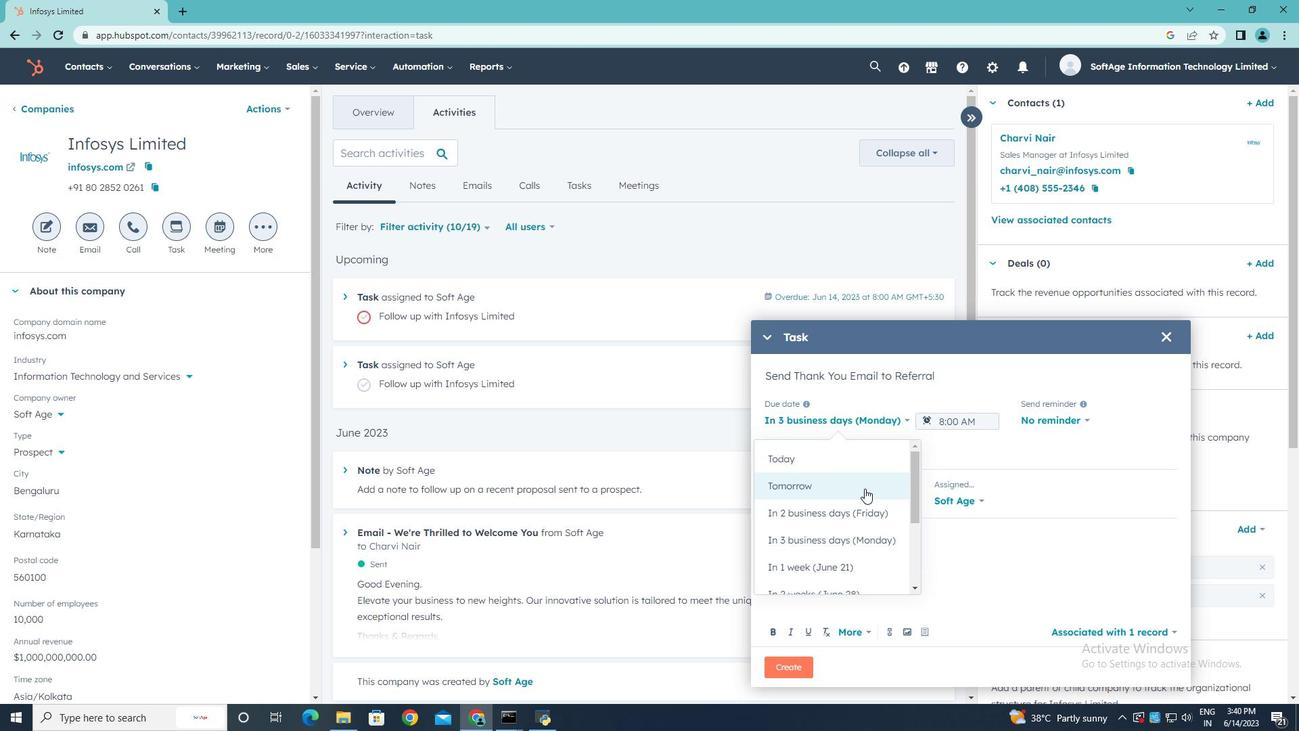 
Action: Mouse moved to (991, 418)
Screenshot: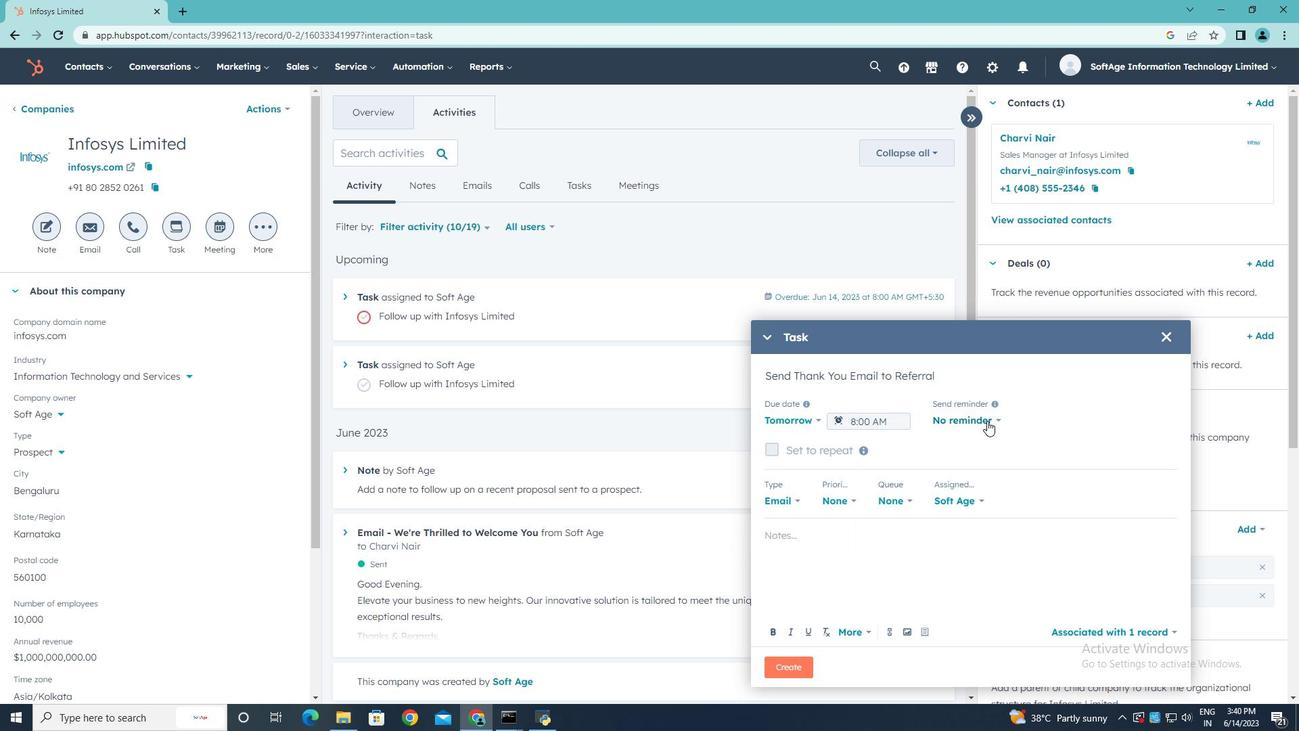 
Action: Mouse pressed left at (991, 418)
Screenshot: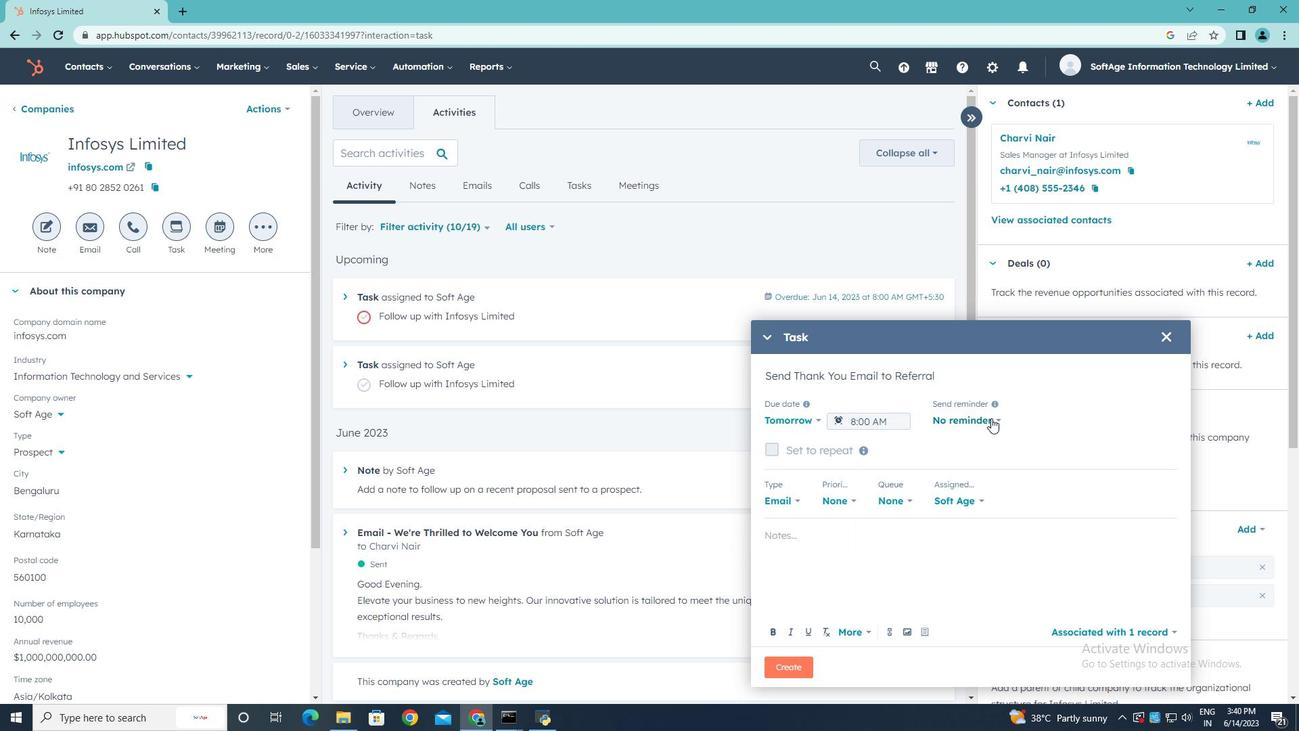 
Action: Mouse moved to (980, 511)
Screenshot: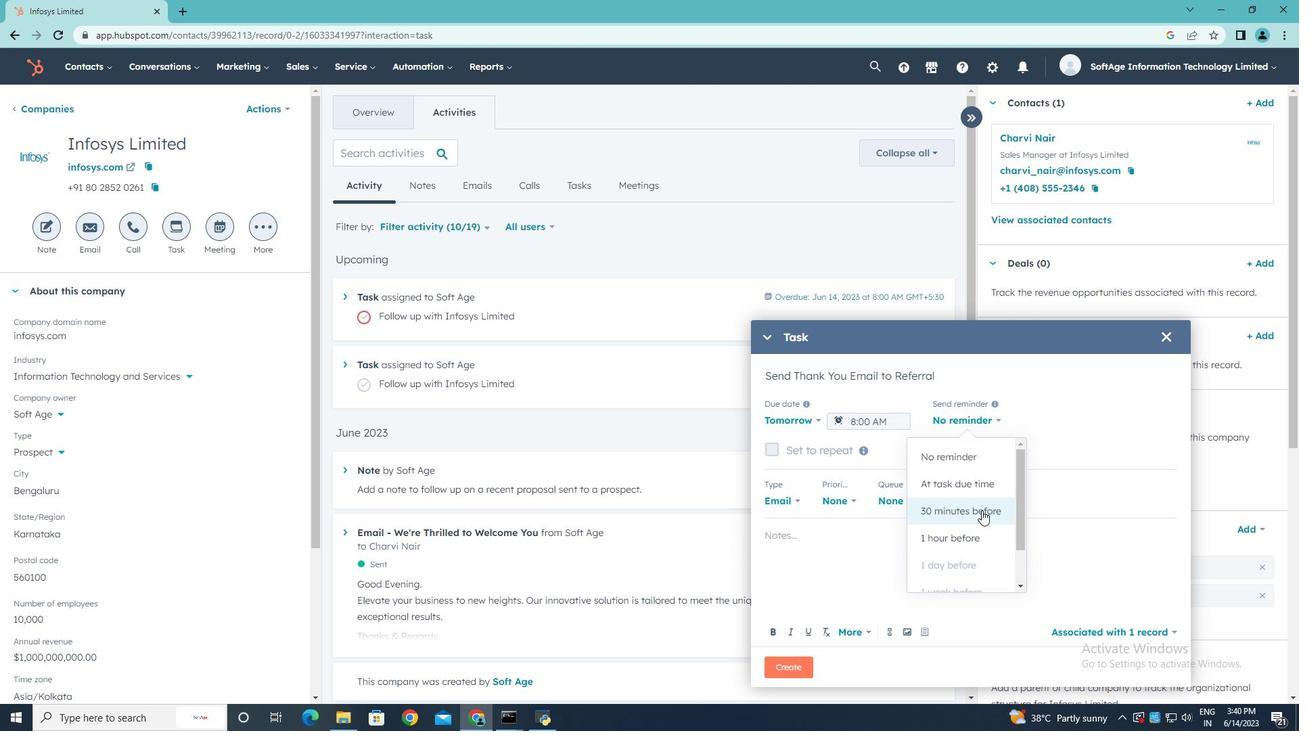 
Action: Mouse pressed left at (980, 511)
Screenshot: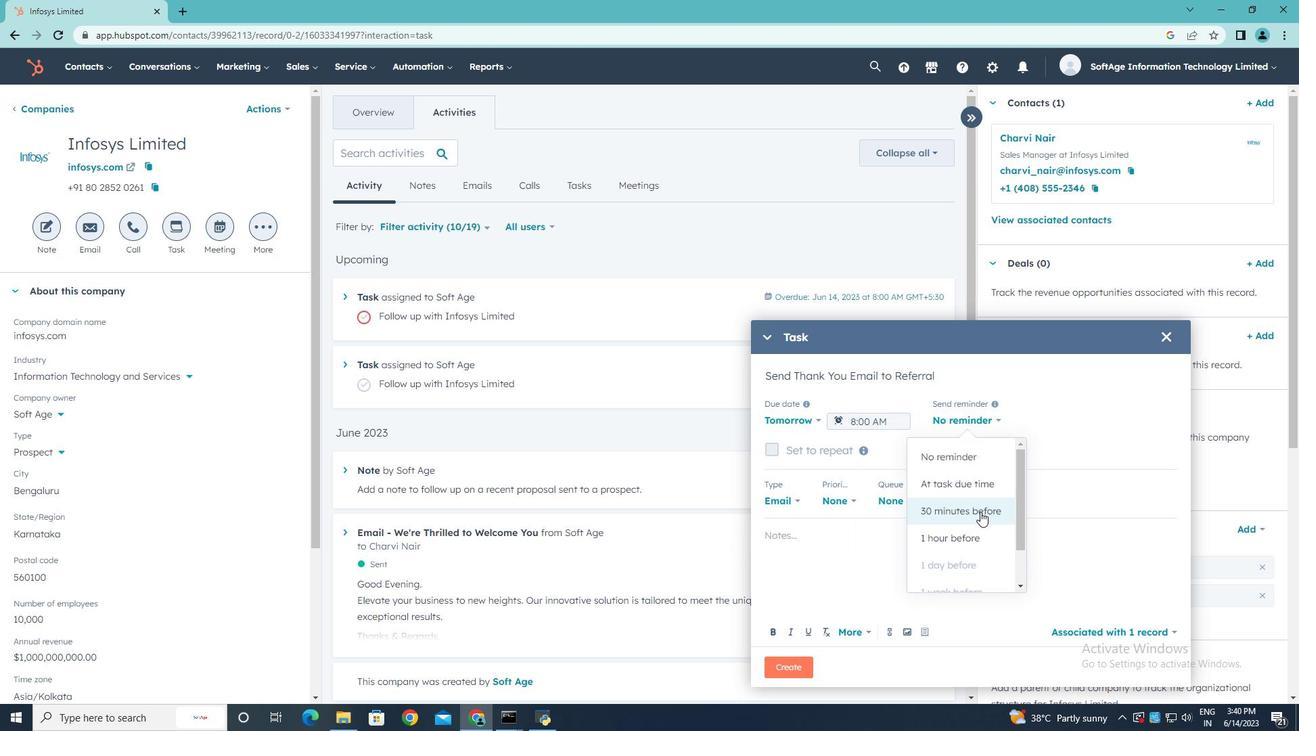 
Action: Mouse moved to (853, 502)
Screenshot: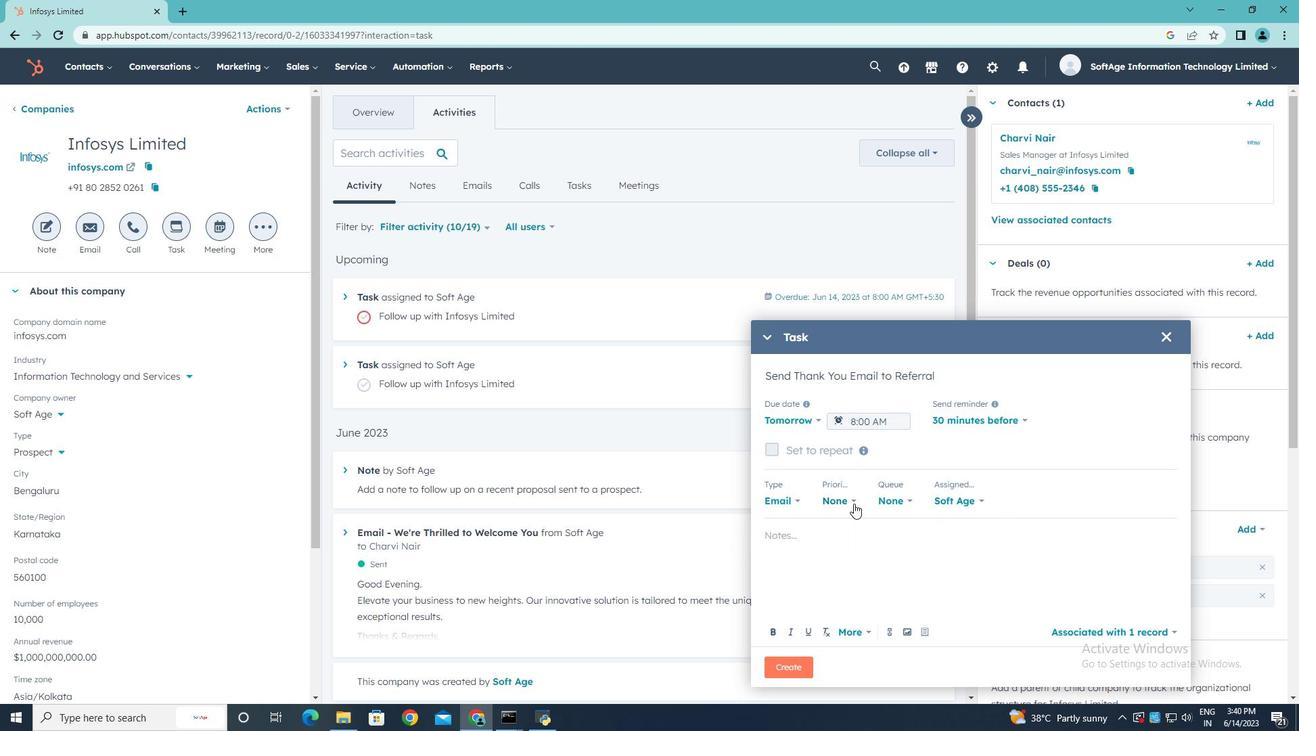 
Action: Mouse pressed left at (853, 502)
Screenshot: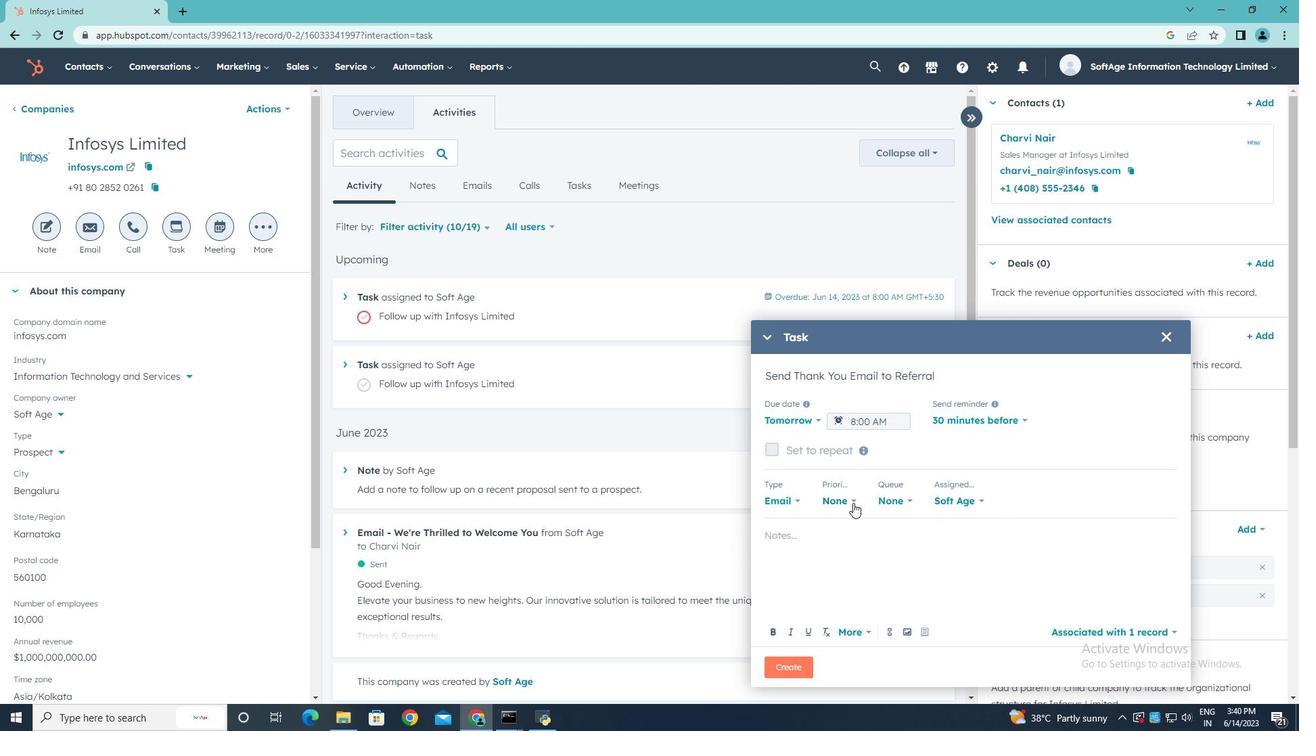 
Action: Mouse moved to (836, 617)
Screenshot: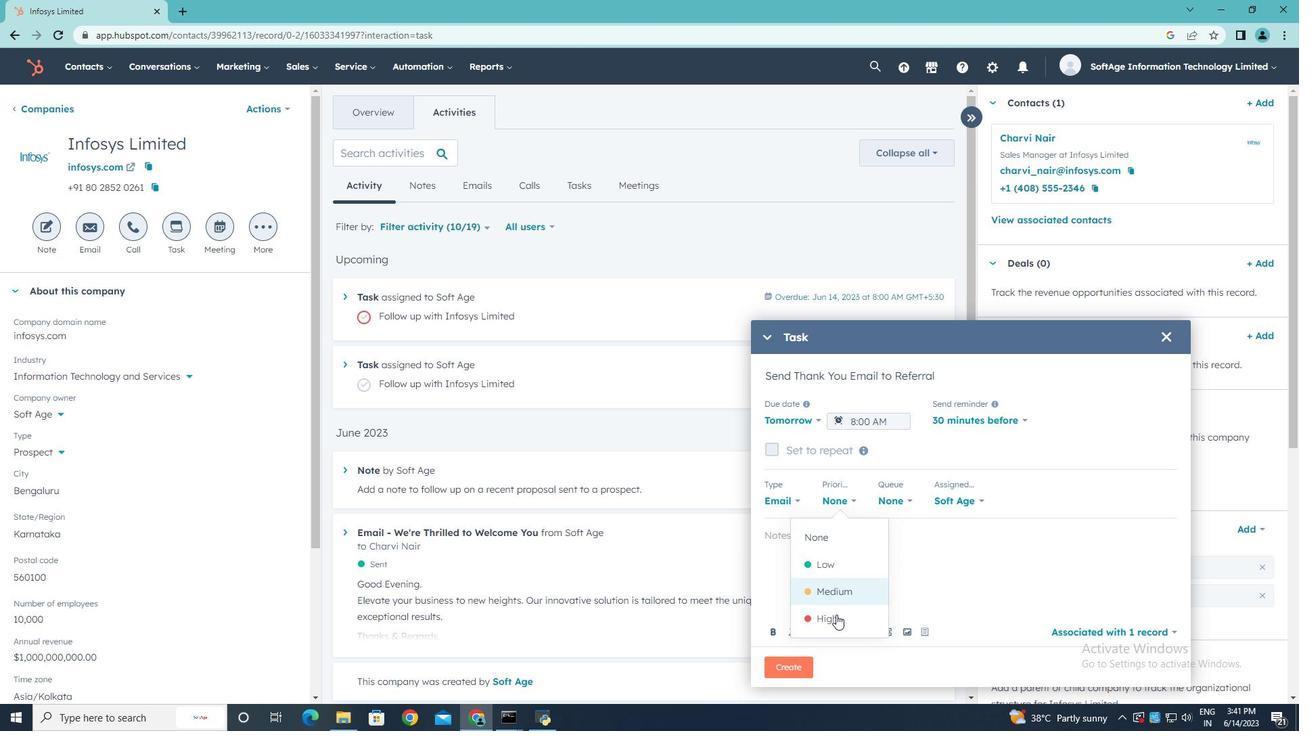 
Action: Mouse pressed left at (836, 617)
Screenshot: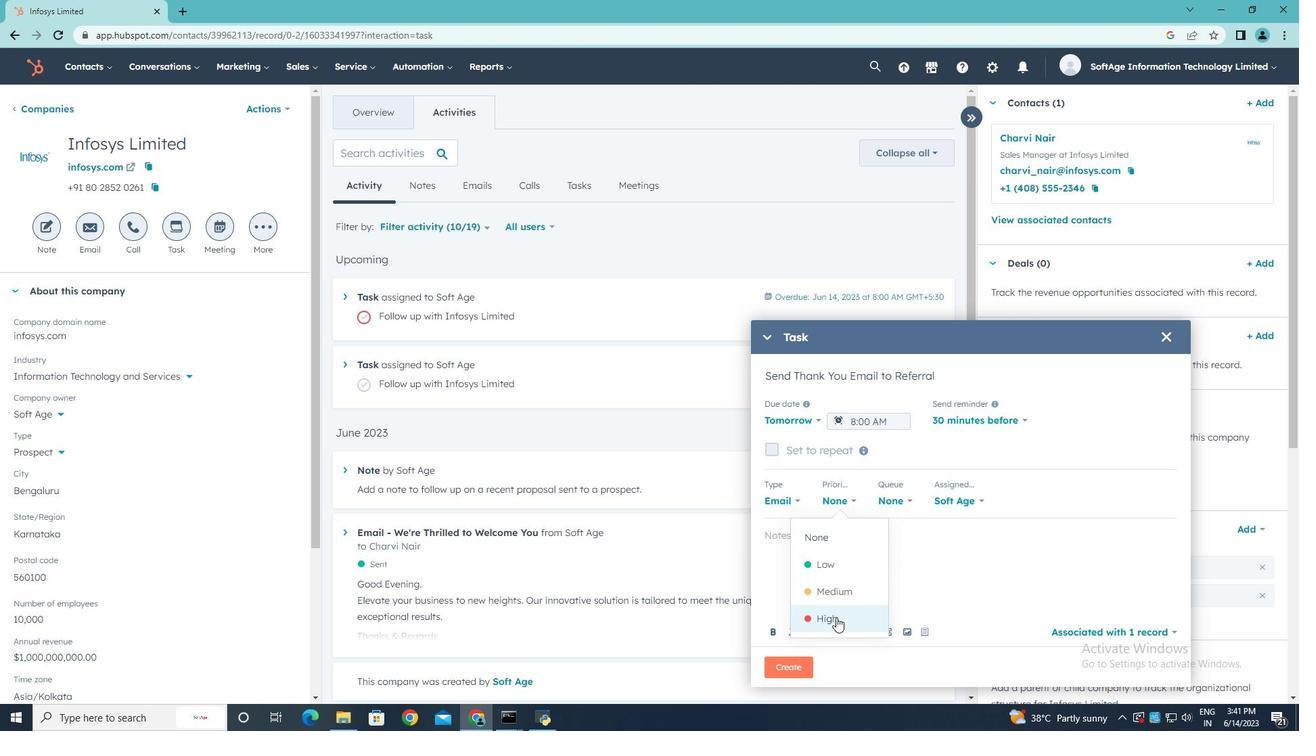 
Action: Mouse moved to (804, 531)
Screenshot: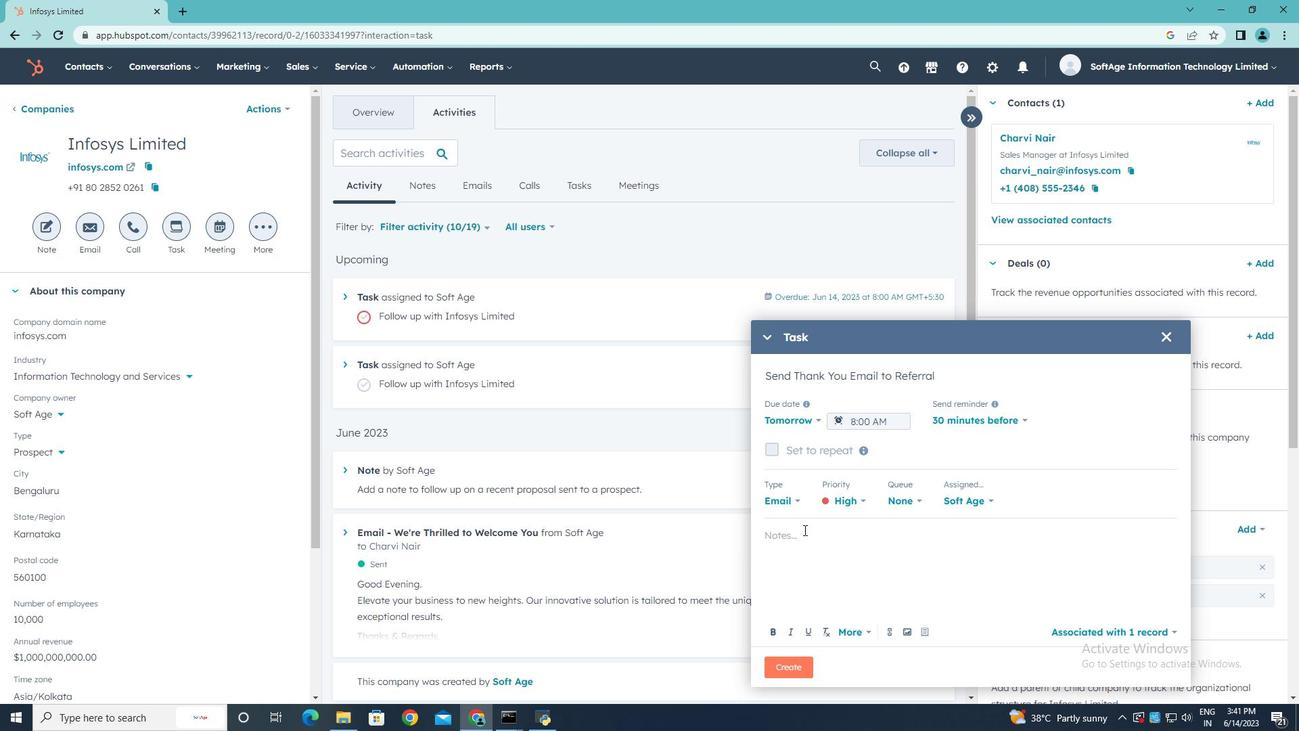 
Action: Mouse pressed left at (804, 531)
Screenshot: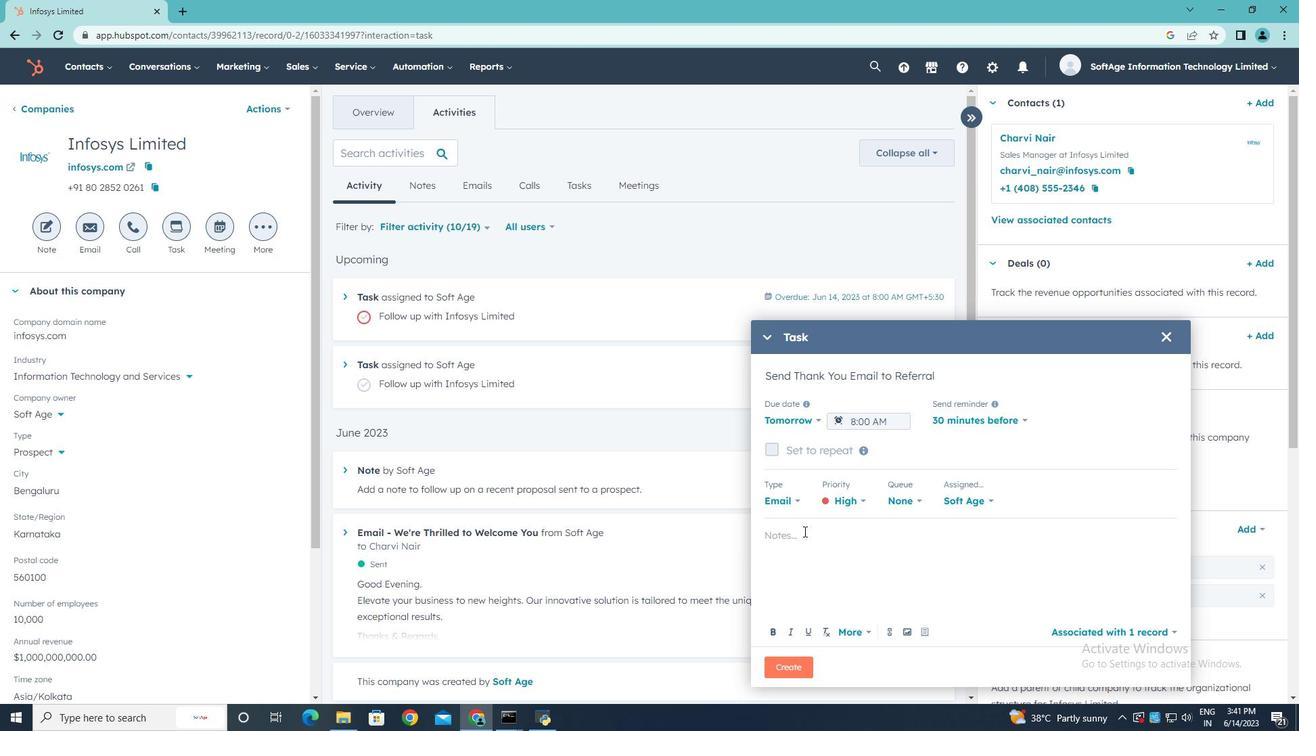 
Action: Key pressed <Key.shift>follow<Key.space>up<Key.space>with<Key.space>the<Key.space>client<Key.space>regarding<Key.space>their<Key.space>recent<Key.space>inquiry<Key.space>and<Key.space>address<Key.space>anyt<Key.backspace><Key.space>questions<Key.space>they<Key.space>may<Key.space>have..
Screenshot: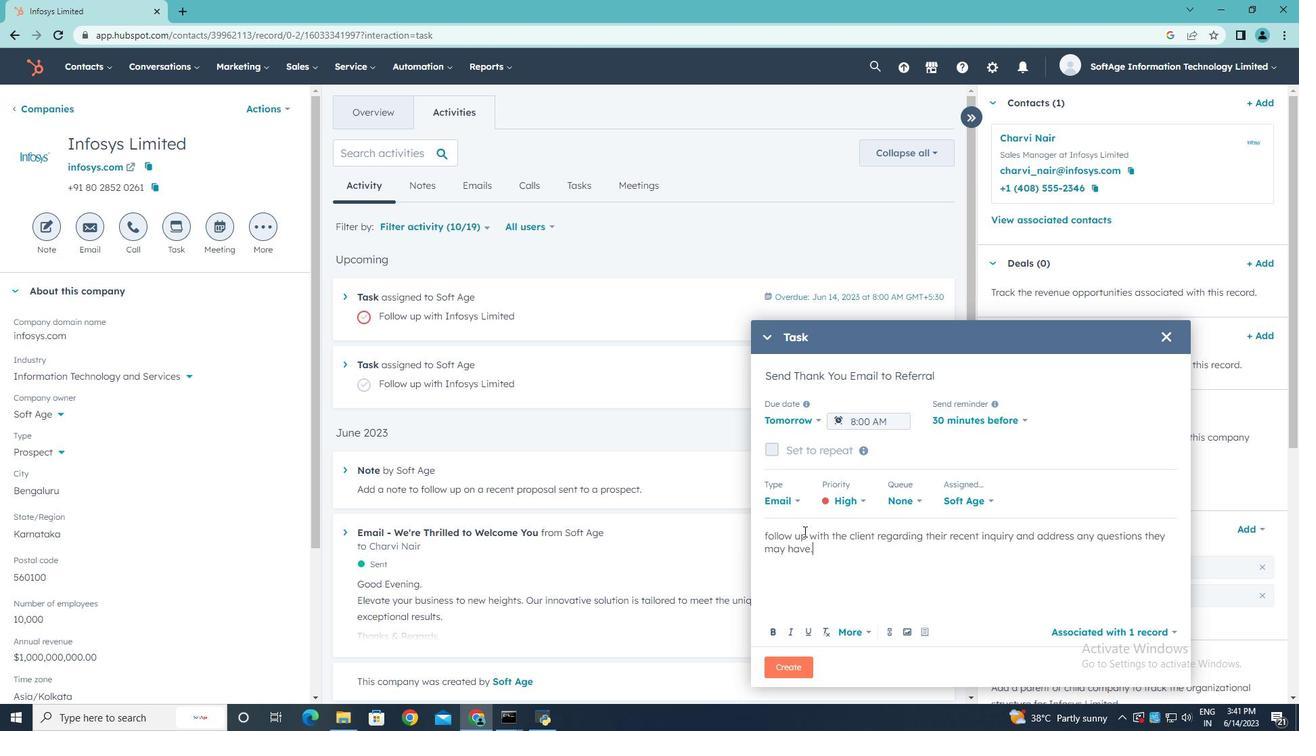 
Action: Mouse moved to (788, 668)
Screenshot: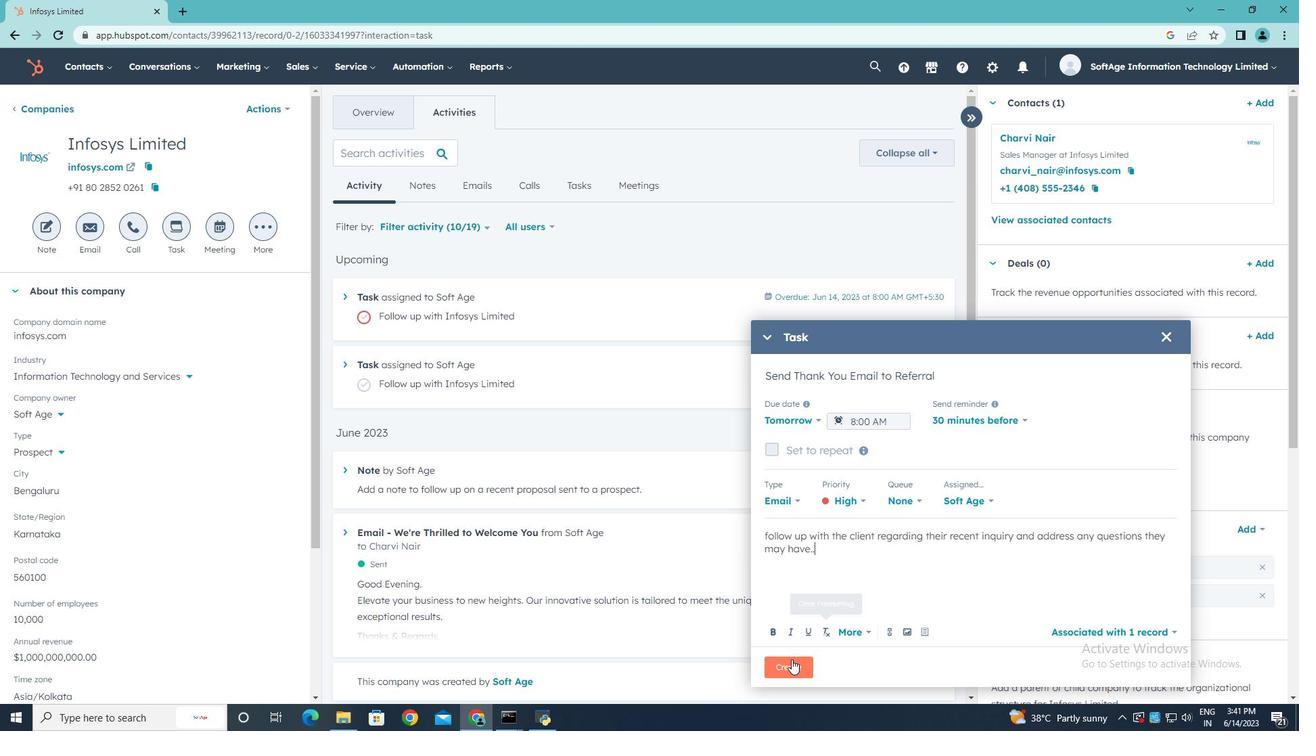 
Action: Mouse pressed left at (788, 668)
Screenshot: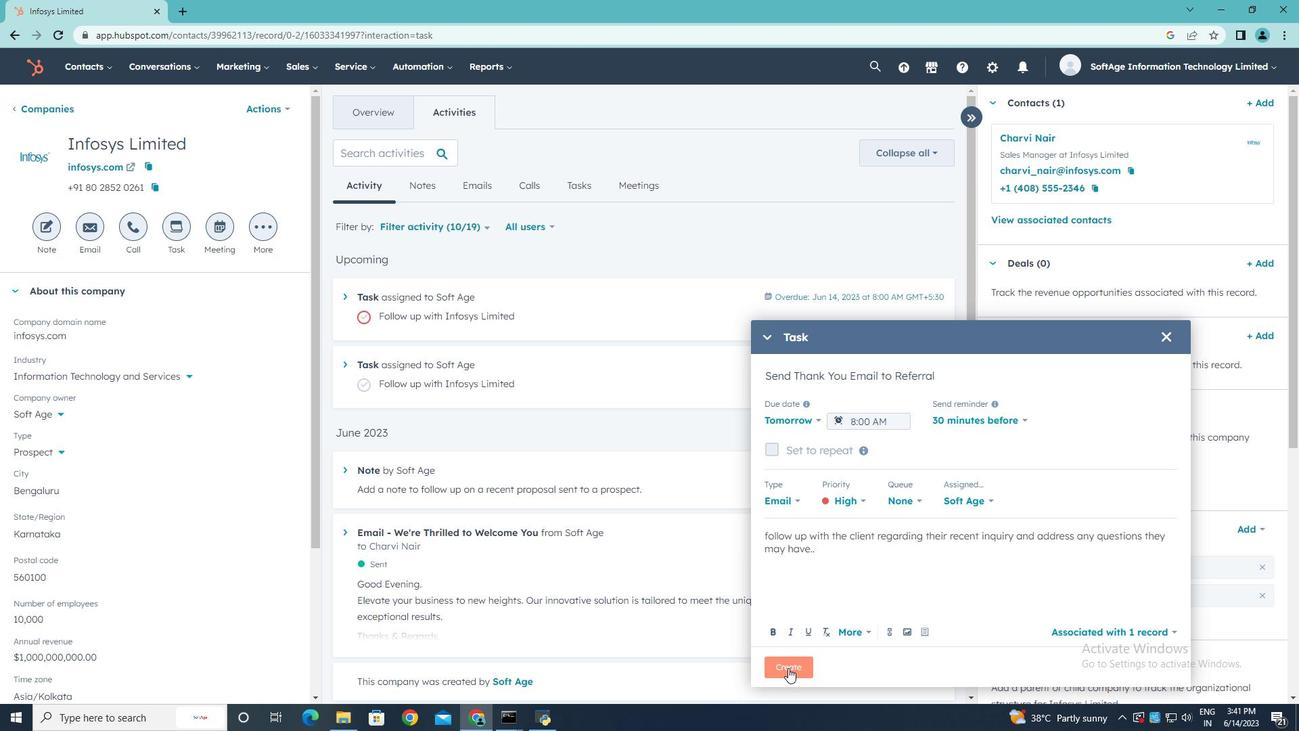 
Action: Mouse moved to (788, 668)
Screenshot: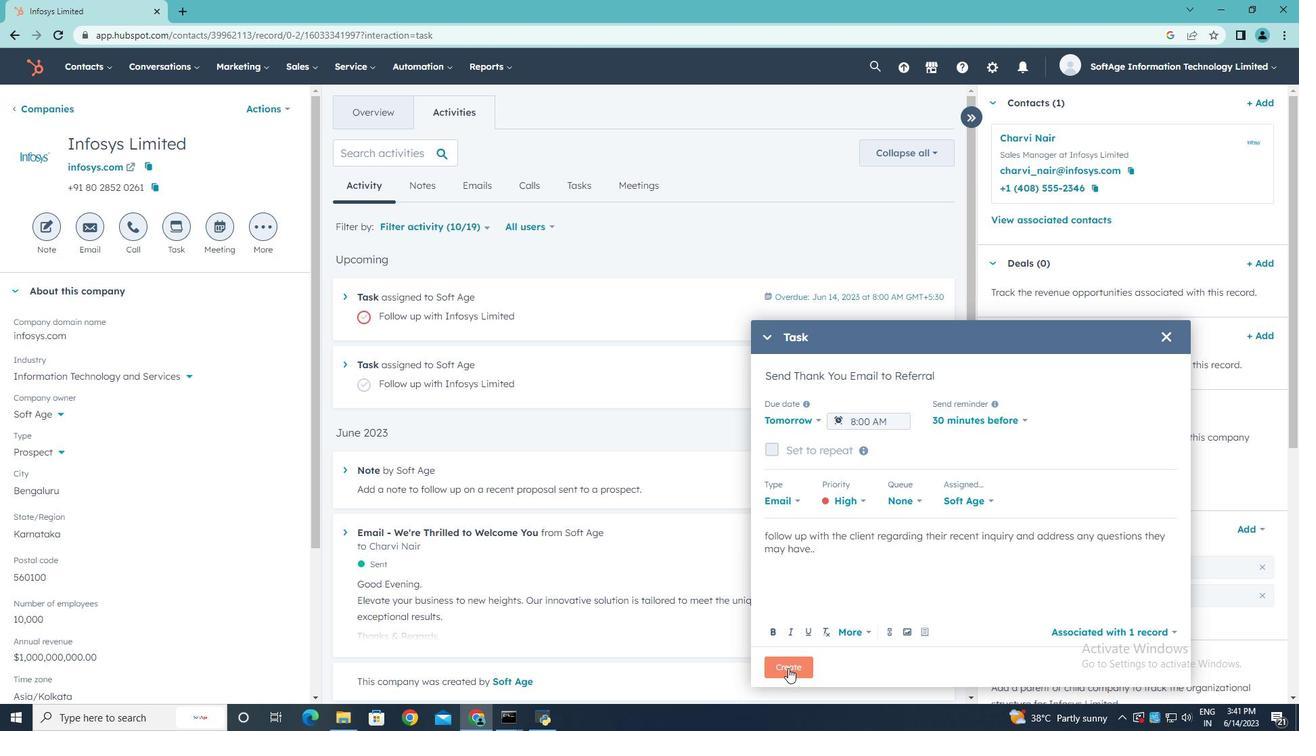 
